 Task: Font style For heading Use Book Antiqua with green colour & Underline. font size for heading '12 Pt. 'Change the font style of data to Book Antiquaand font size to  9 Pt. Change the alignment of both headline & data to  Align right. In the sheet  BankStmtsbook
Action: Mouse moved to (48, 106)
Screenshot: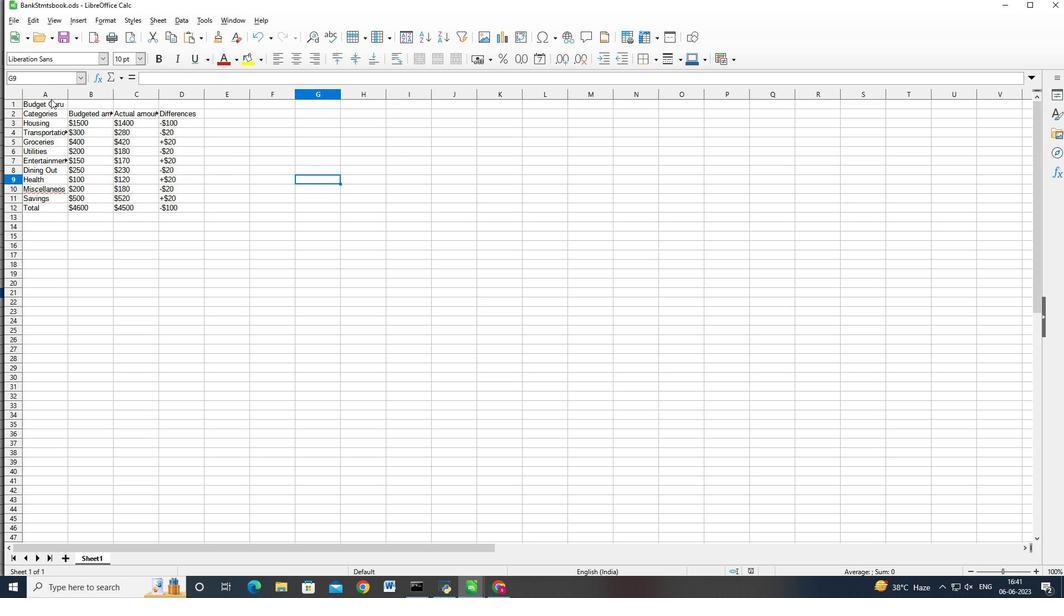 
Action: Mouse pressed left at (48, 106)
Screenshot: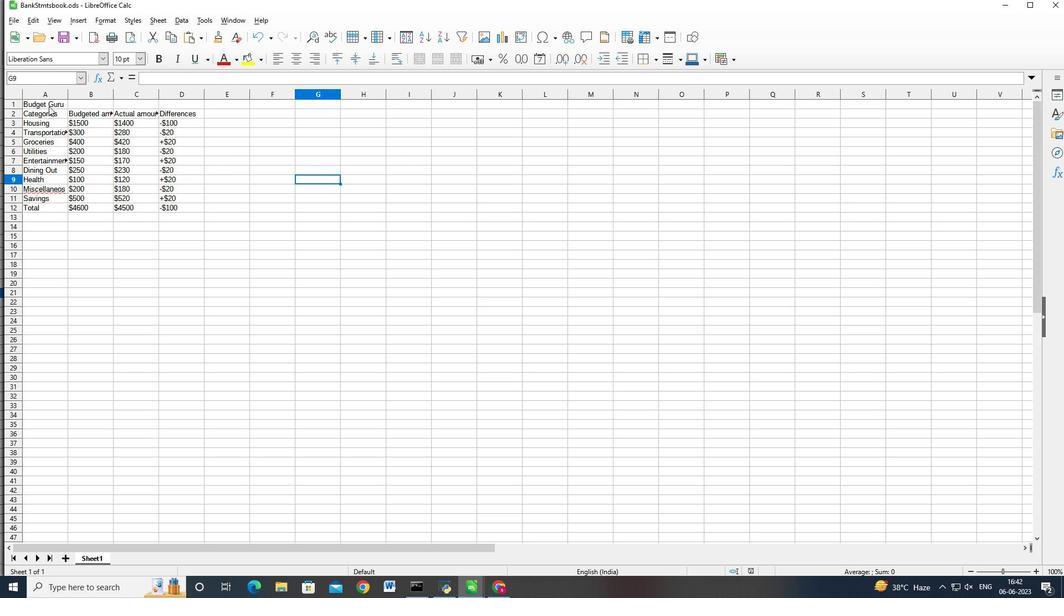 
Action: Mouse moved to (144, 220)
Screenshot: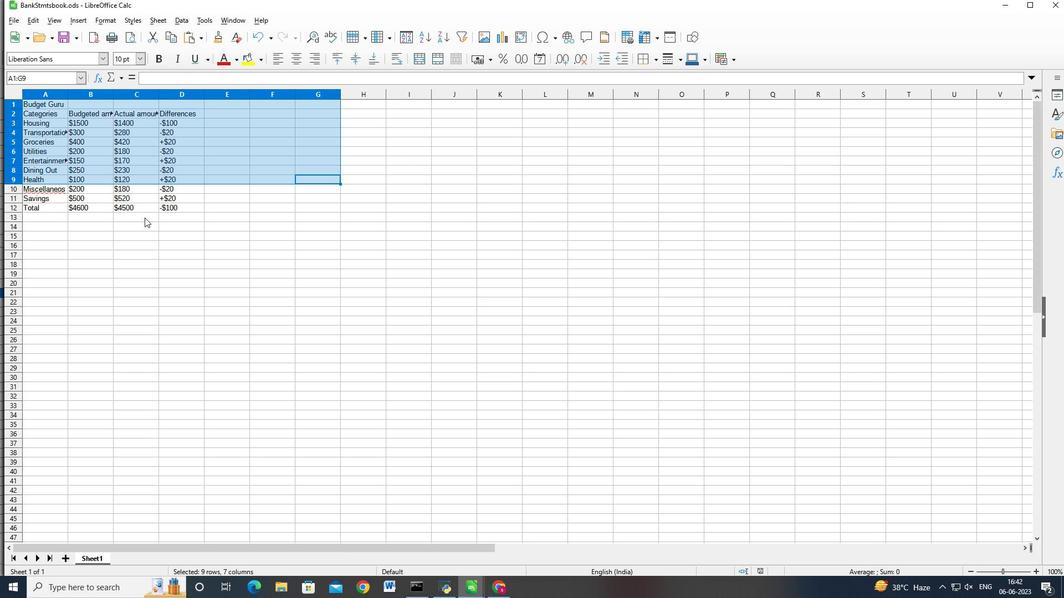 
Action: Mouse pressed right at (144, 220)
Screenshot: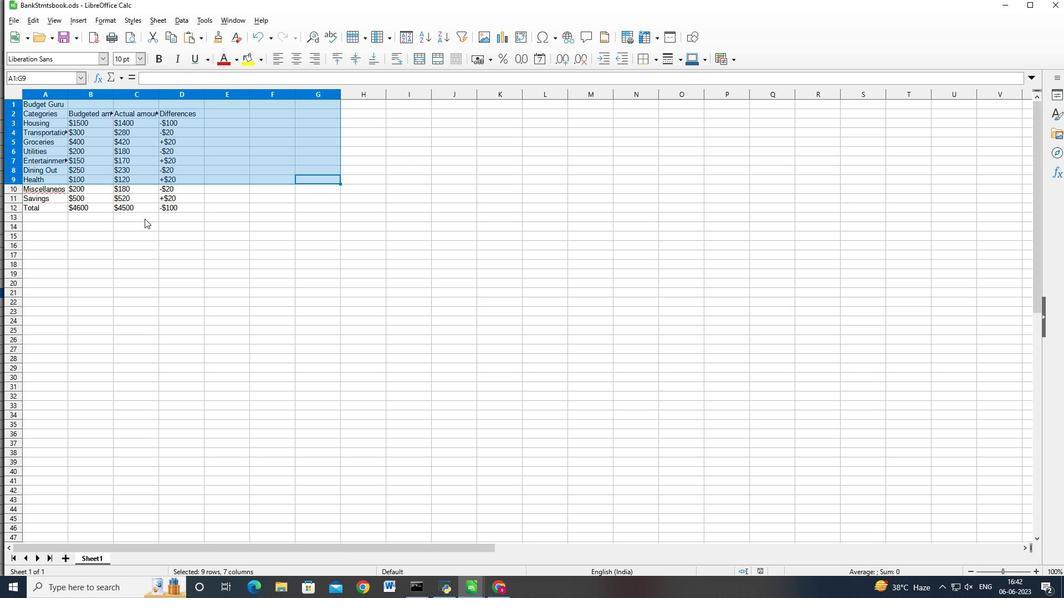 
Action: Mouse moved to (133, 225)
Screenshot: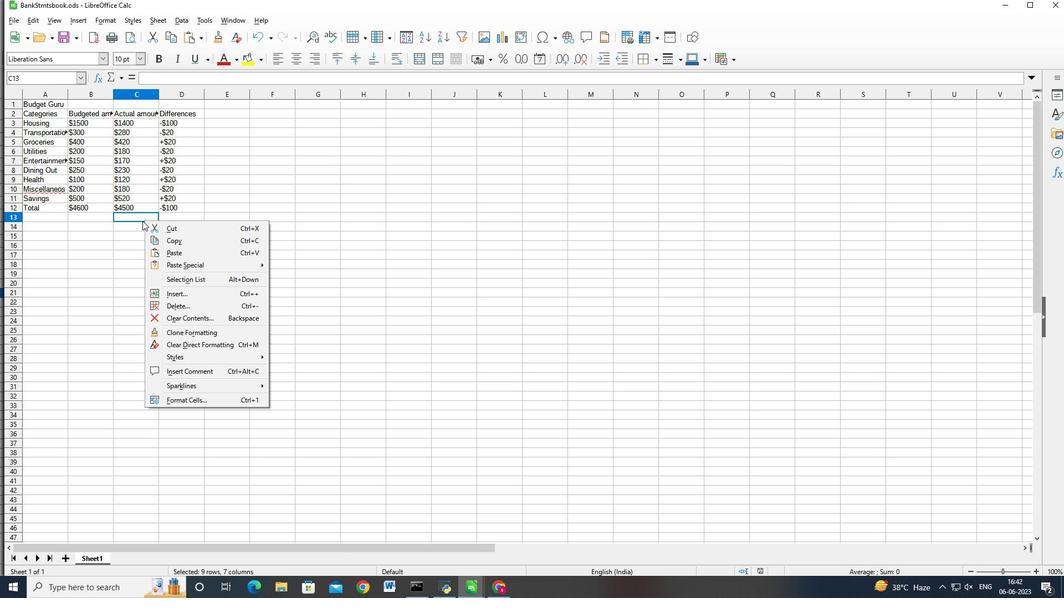 
Action: Mouse pressed left at (133, 225)
Screenshot: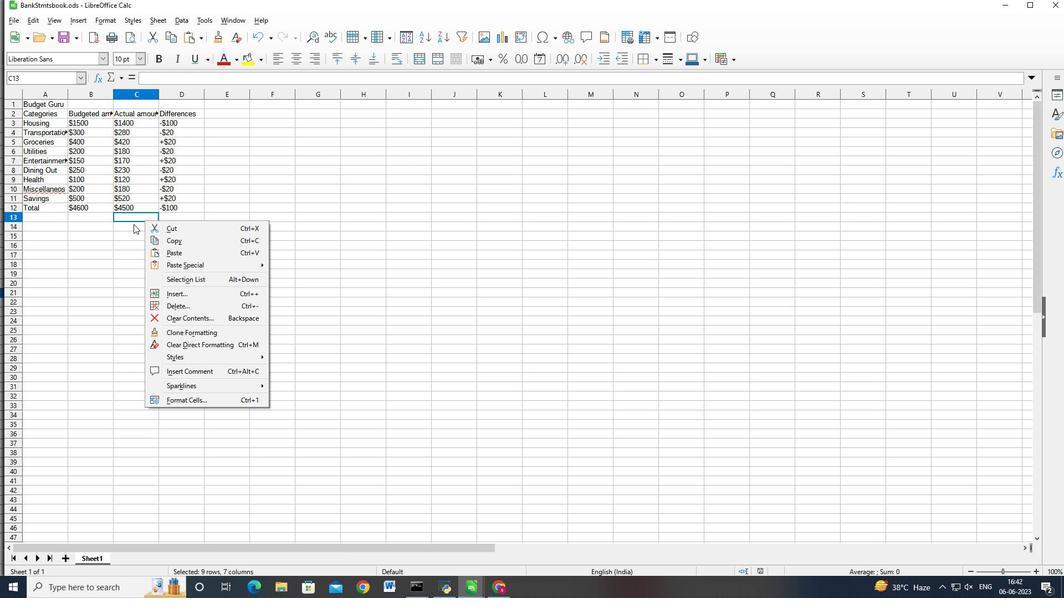 
Action: Mouse moved to (55, 104)
Screenshot: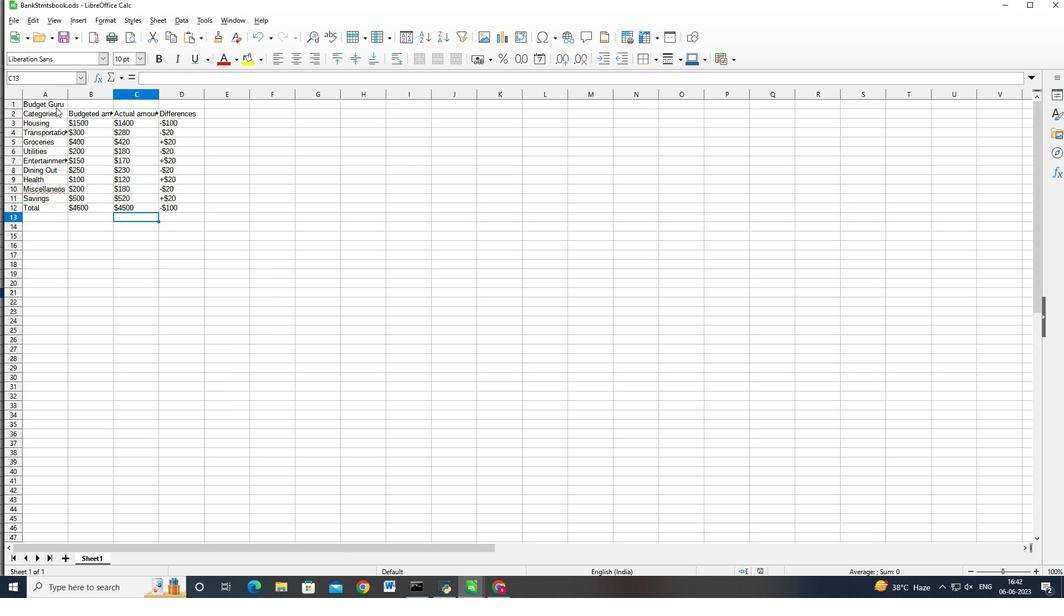 
Action: Mouse pressed left at (55, 104)
Screenshot: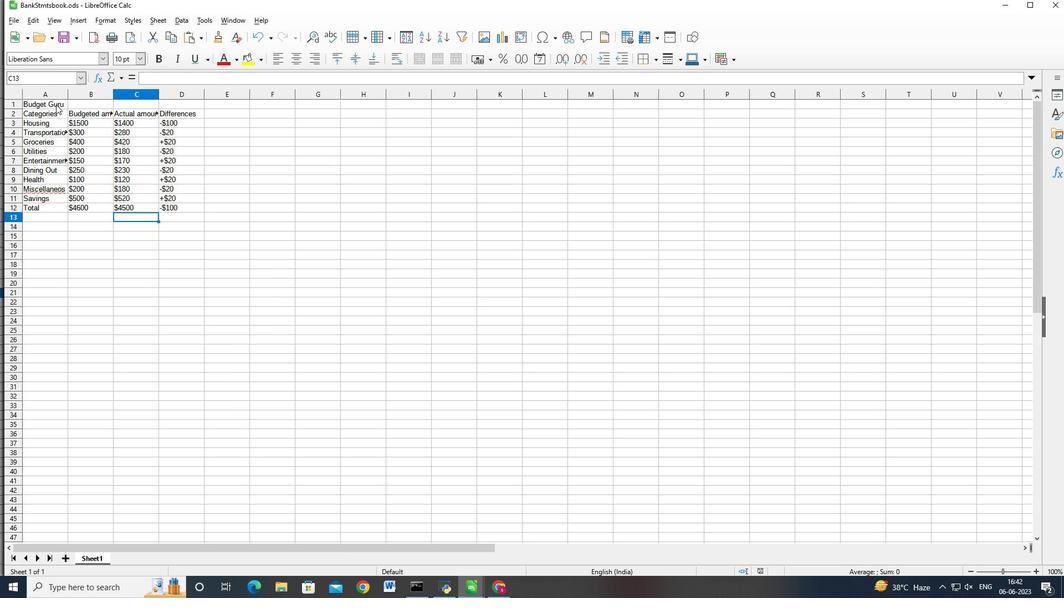 
Action: Mouse moved to (72, 62)
Screenshot: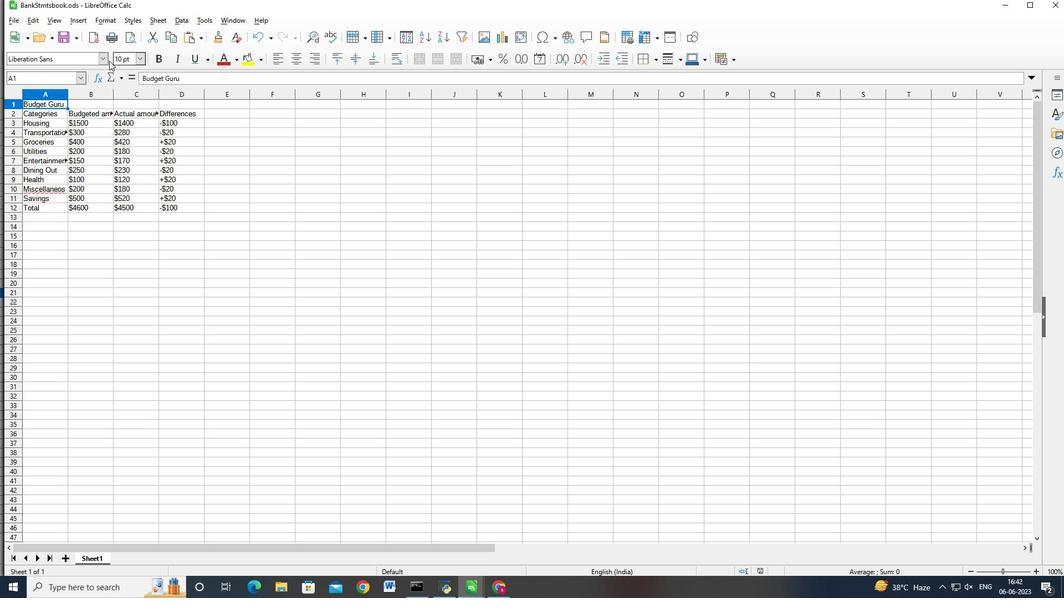 
Action: Mouse pressed left at (72, 62)
Screenshot: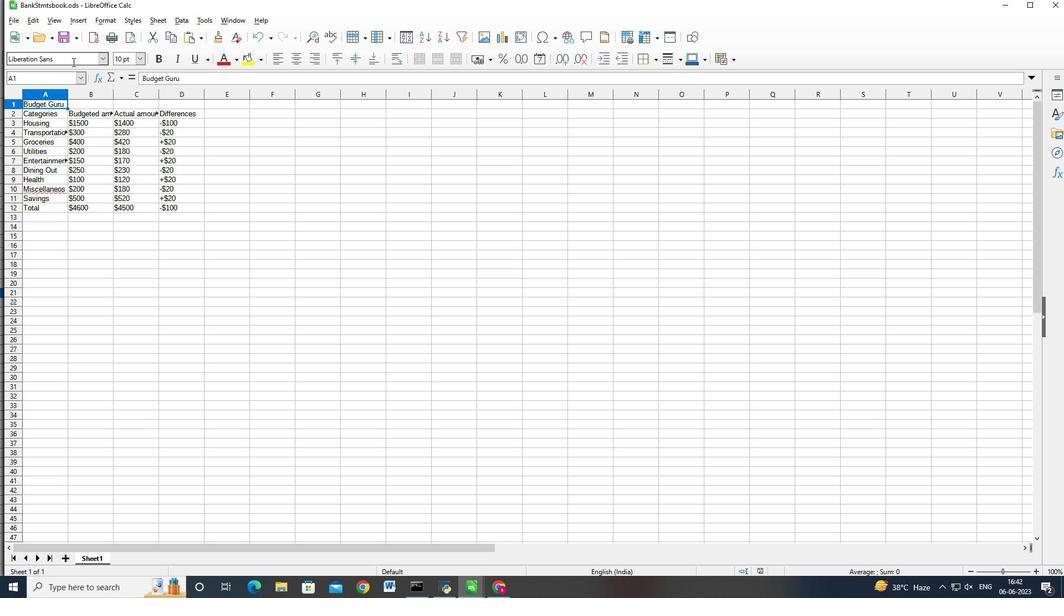 
Action: Key pressed <Key.backspace><Key.backspace><Key.backspace><Key.backspace><Key.backspace><Key.backspace><Key.backspace><Key.backspace><Key.backspace><Key.backspace><Key.backspace><Key.backspace><Key.backspace><Key.backspace><Key.backspace><Key.backspace><Key.backspace><Key.backspace><Key.backspace><Key.backspace><Key.backspace><Key.backspace><Key.backspace><Key.backspace><Key.backspace><Key.backspace><Key.backspace><Key.backspace><Key.backspace><Key.backspace><Key.backspace><Key.backspace><Key.backspace><Key.shift>Book<Key.space><Key.shift_r>Antique<Key.backspace>a
Screenshot: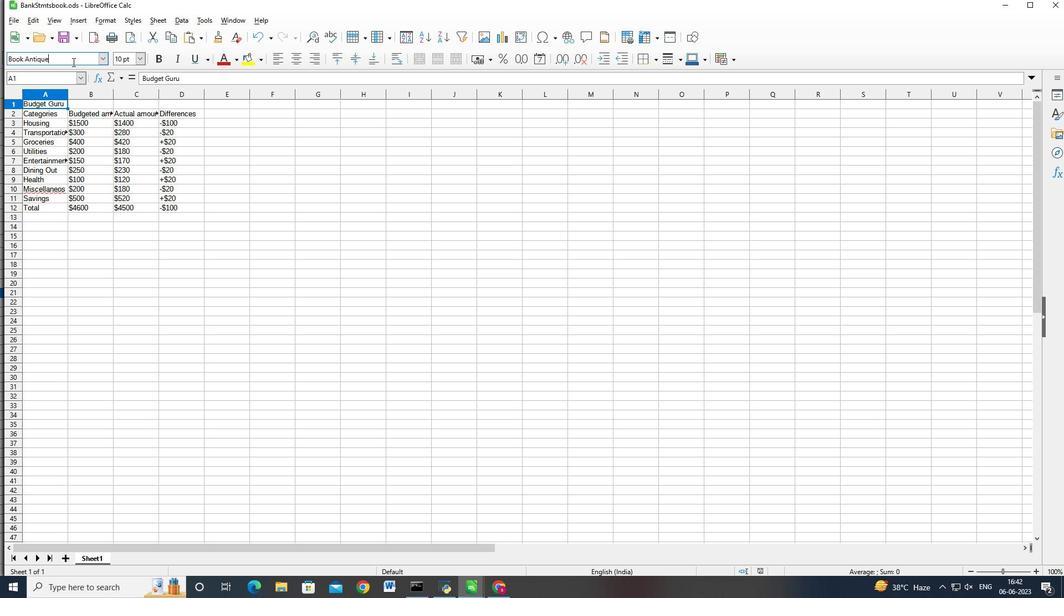 
Action: Mouse moved to (42, 115)
Screenshot: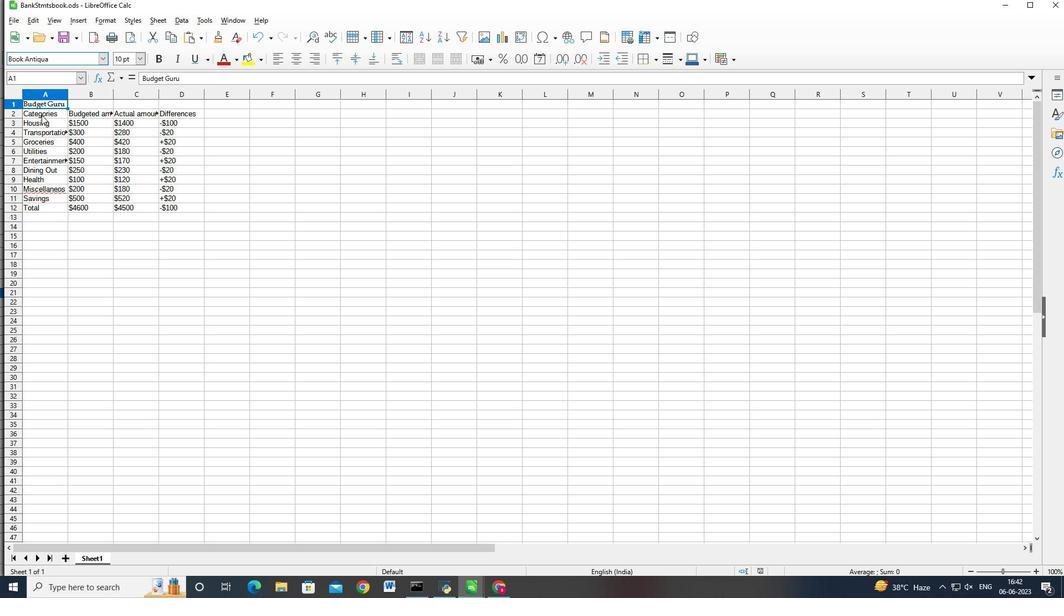 
Action: Mouse pressed left at (42, 115)
Screenshot: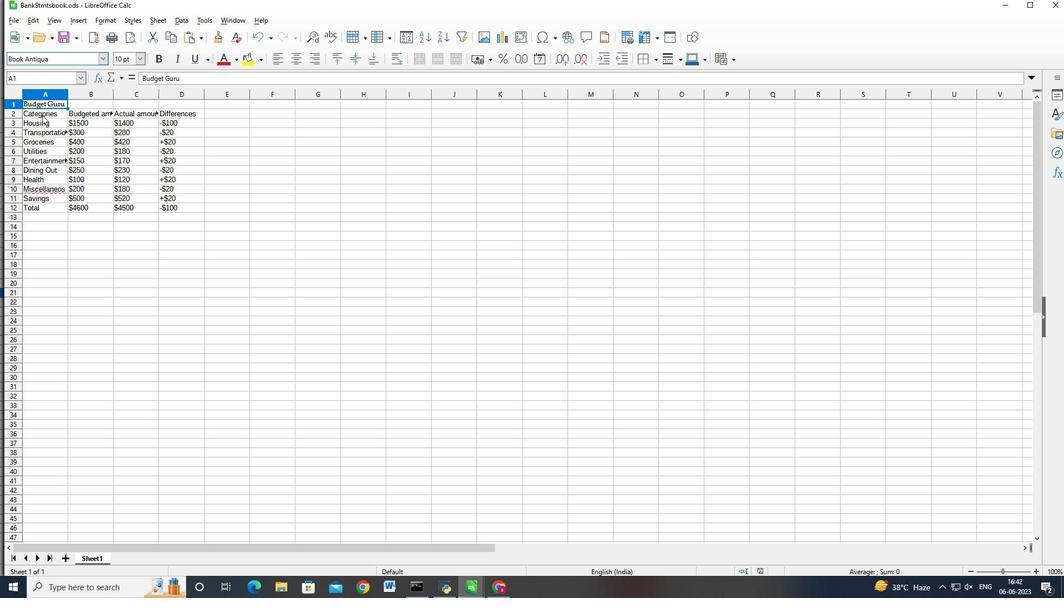 
Action: Mouse moved to (54, 106)
Screenshot: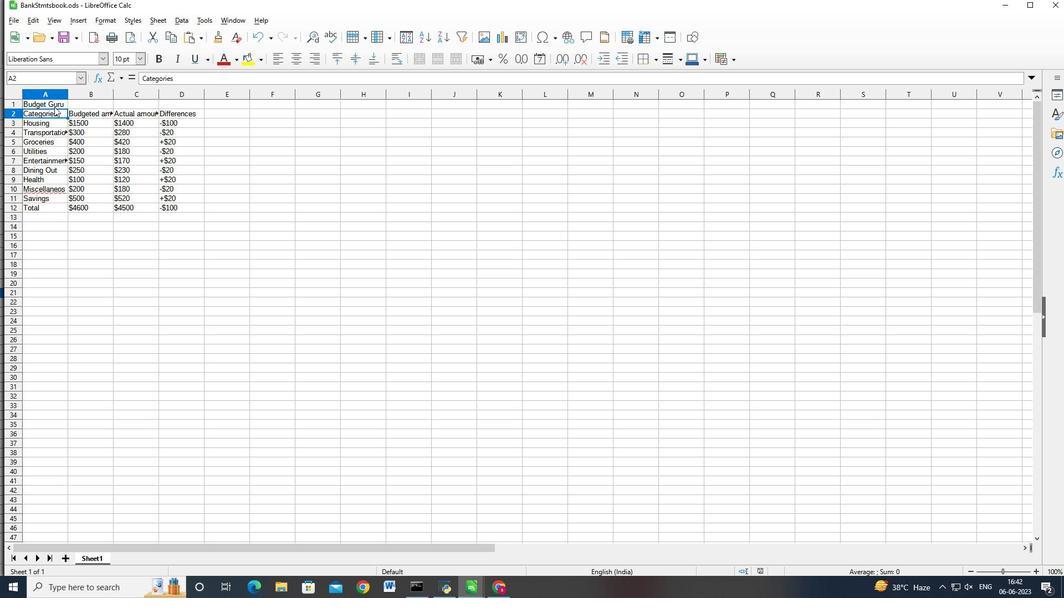 
Action: Mouse pressed left at (54, 106)
Screenshot: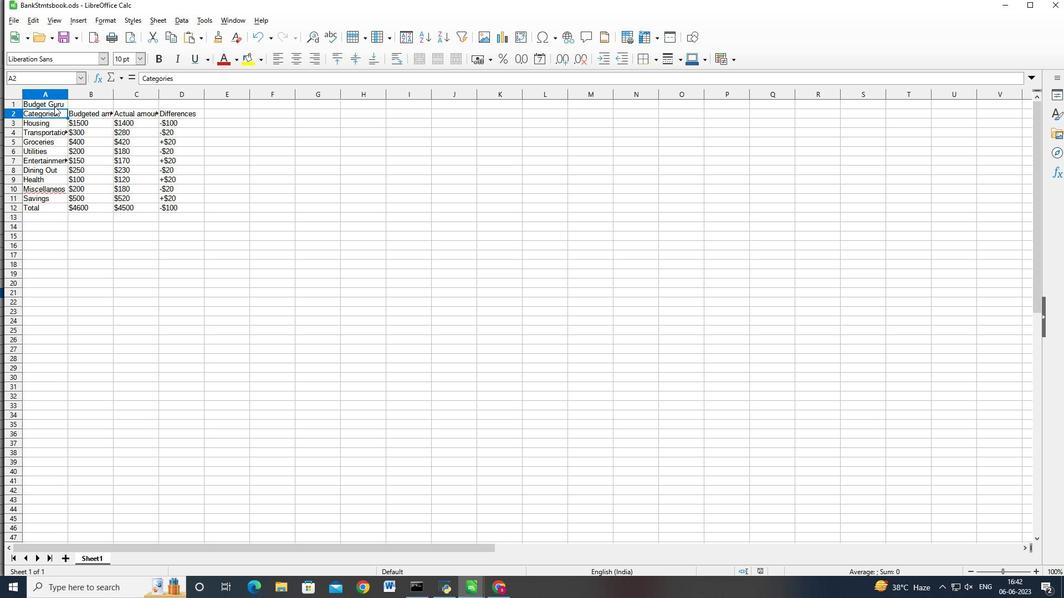 
Action: Mouse moved to (236, 59)
Screenshot: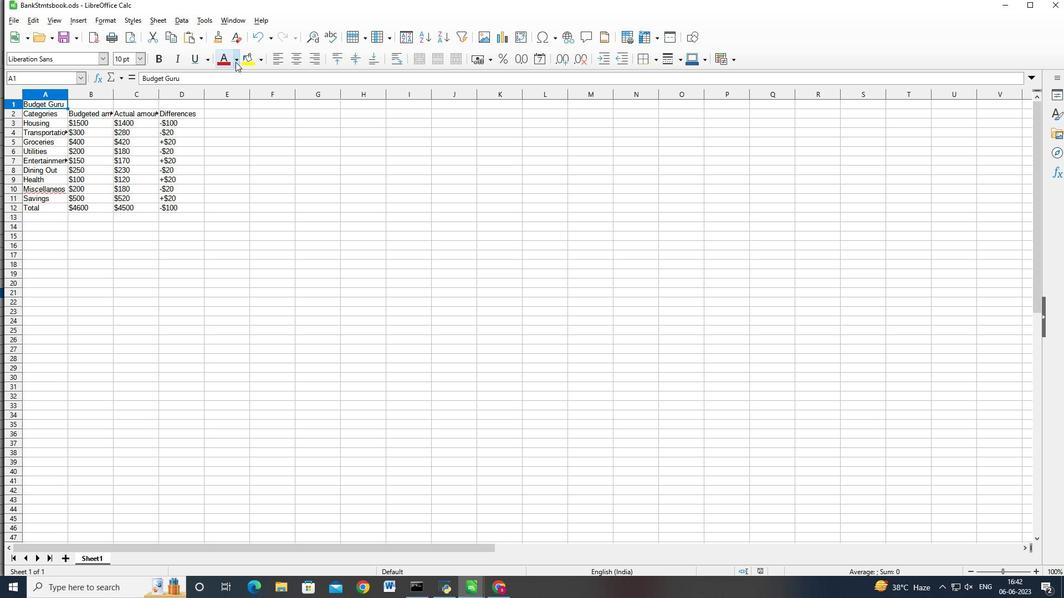 
Action: Mouse pressed left at (236, 59)
Screenshot: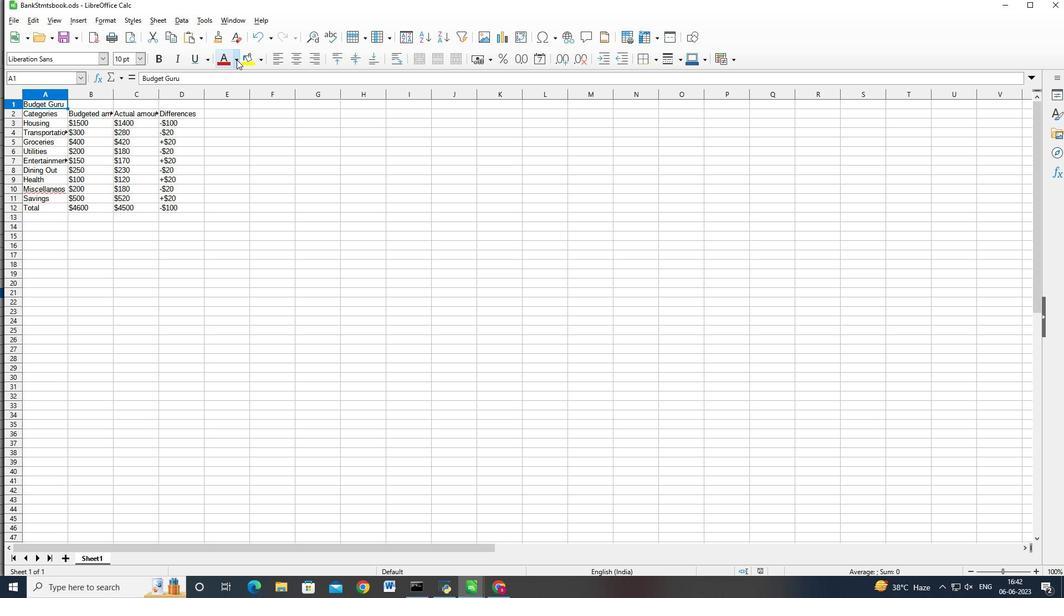
Action: Mouse moved to (318, 139)
Screenshot: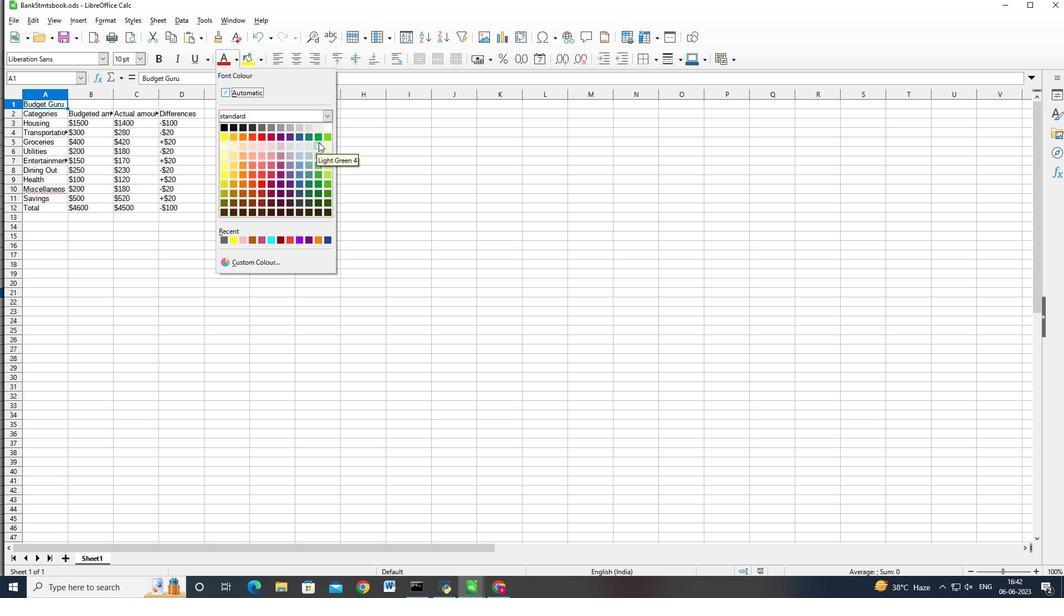 
Action: Mouse pressed left at (318, 139)
Screenshot: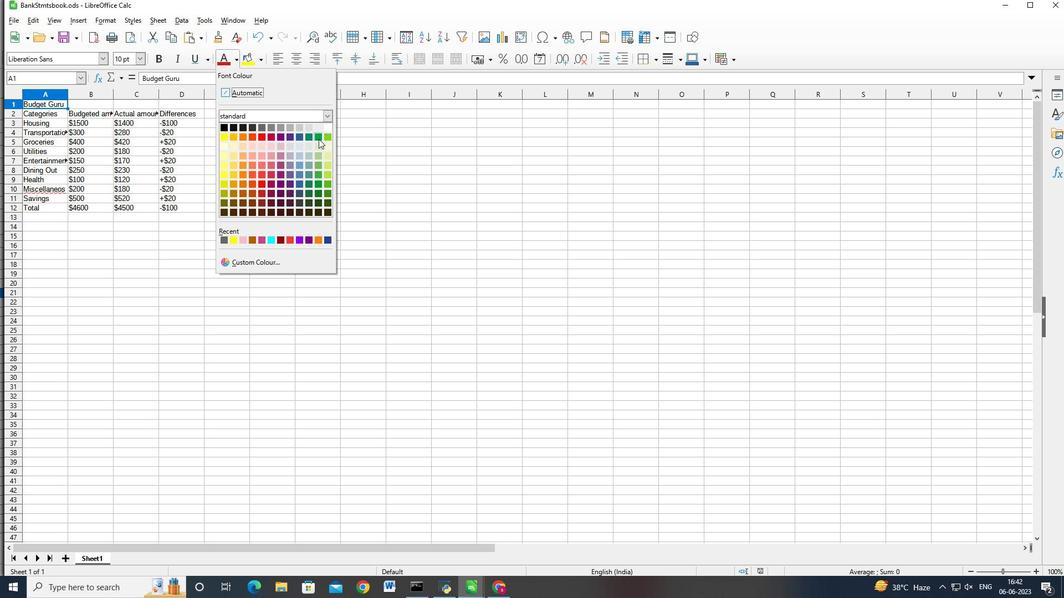 
Action: Mouse moved to (192, 61)
Screenshot: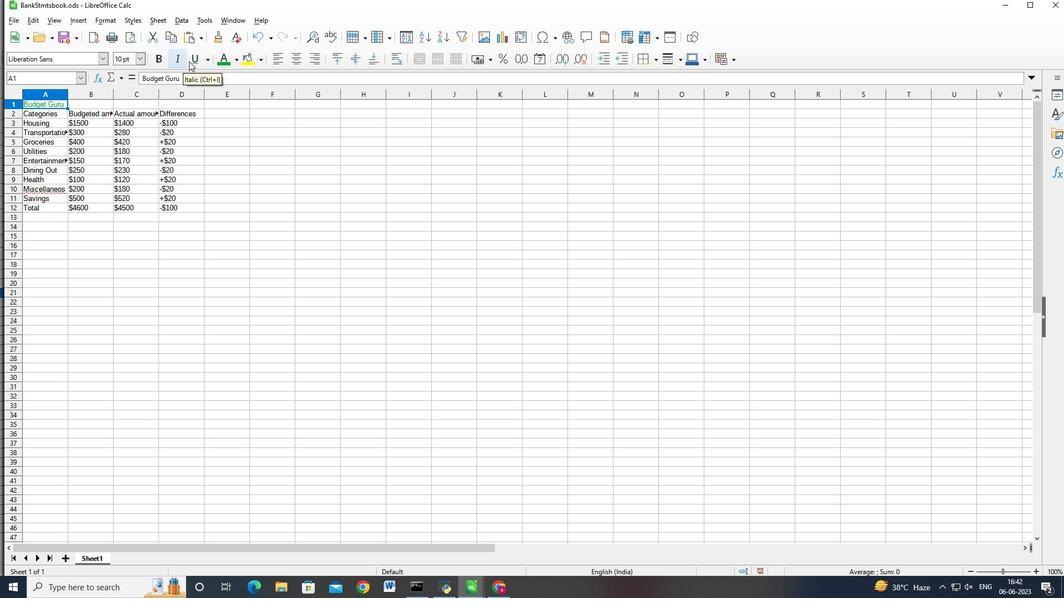 
Action: Mouse pressed left at (192, 61)
Screenshot: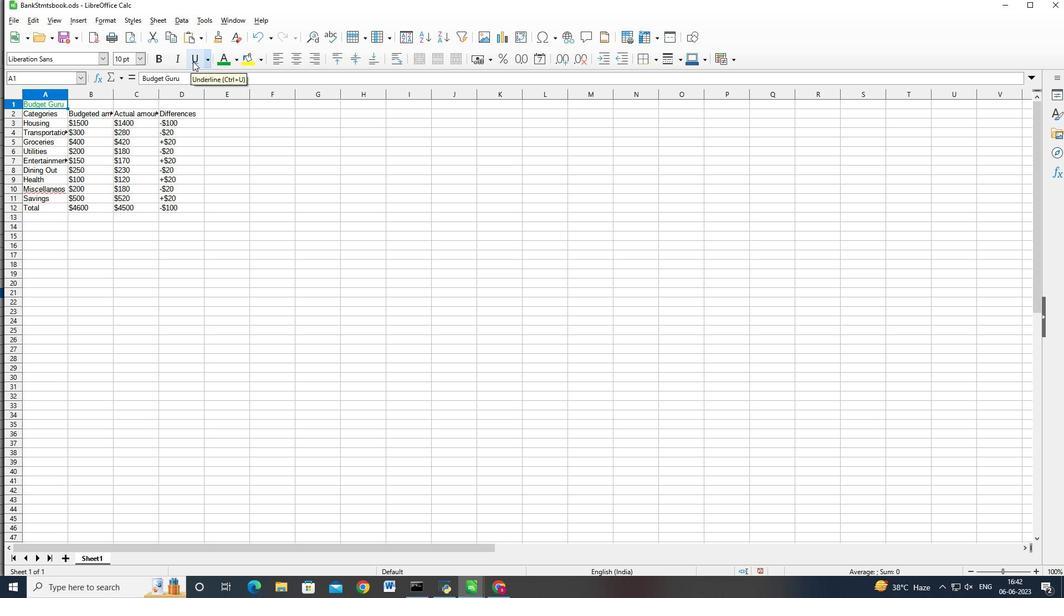 
Action: Mouse moved to (138, 62)
Screenshot: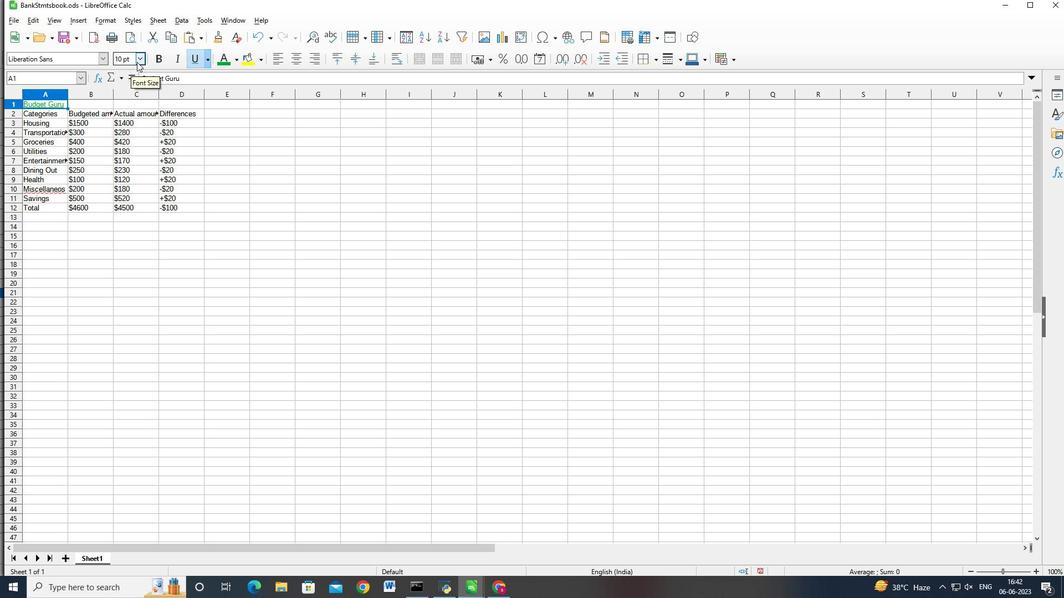 
Action: Mouse pressed left at (138, 62)
Screenshot: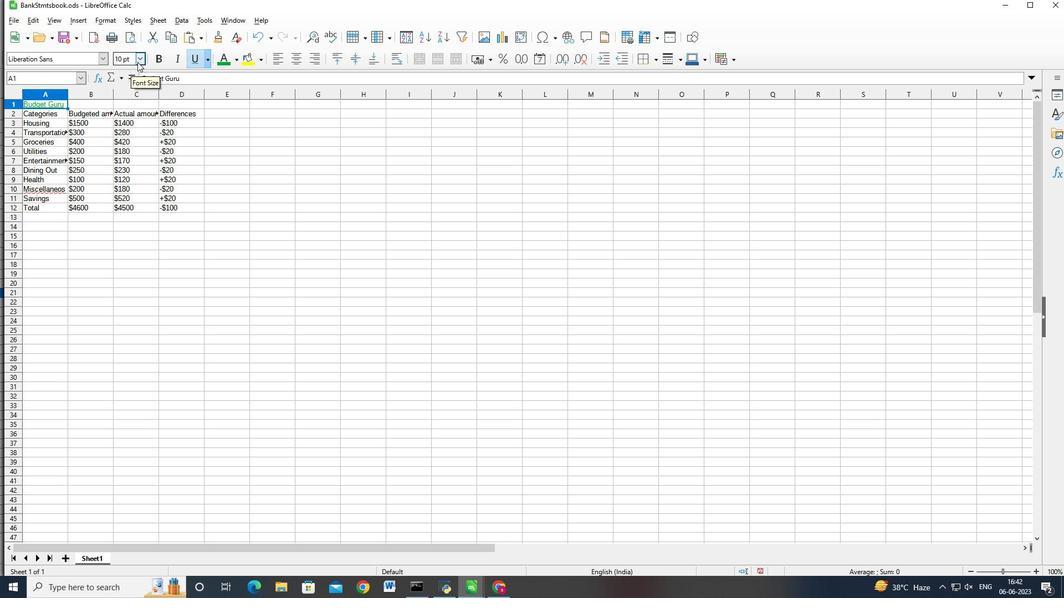 
Action: Mouse moved to (124, 136)
Screenshot: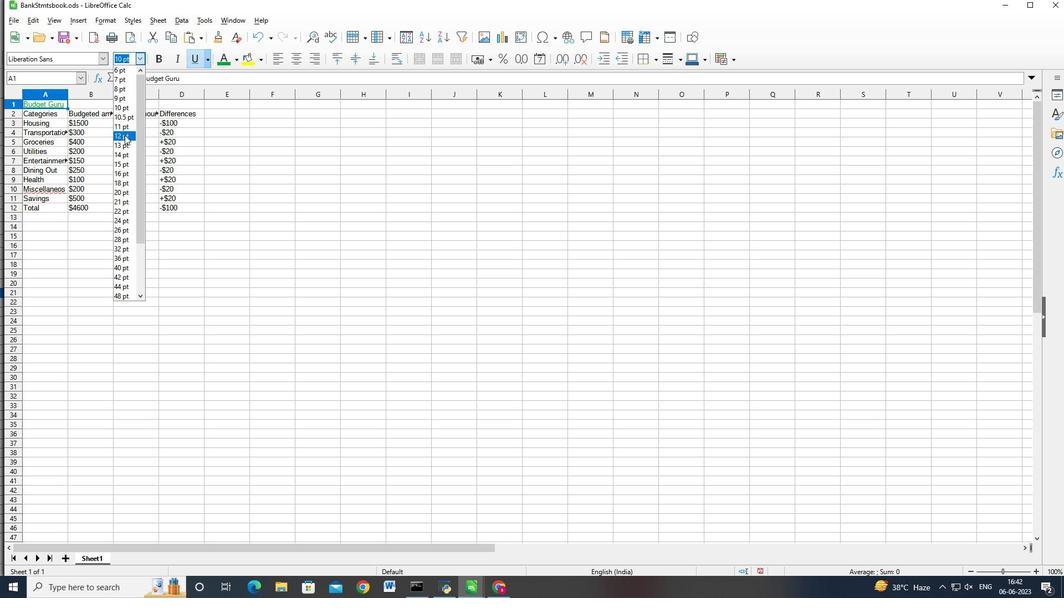 
Action: Mouse pressed left at (124, 136)
Screenshot: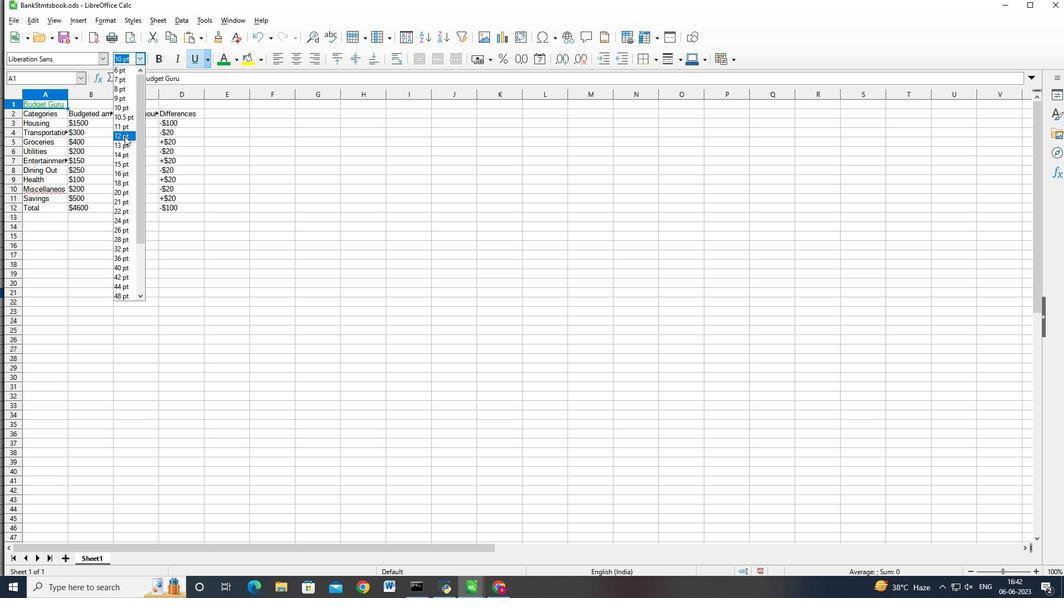 
Action: Mouse moved to (48, 116)
Screenshot: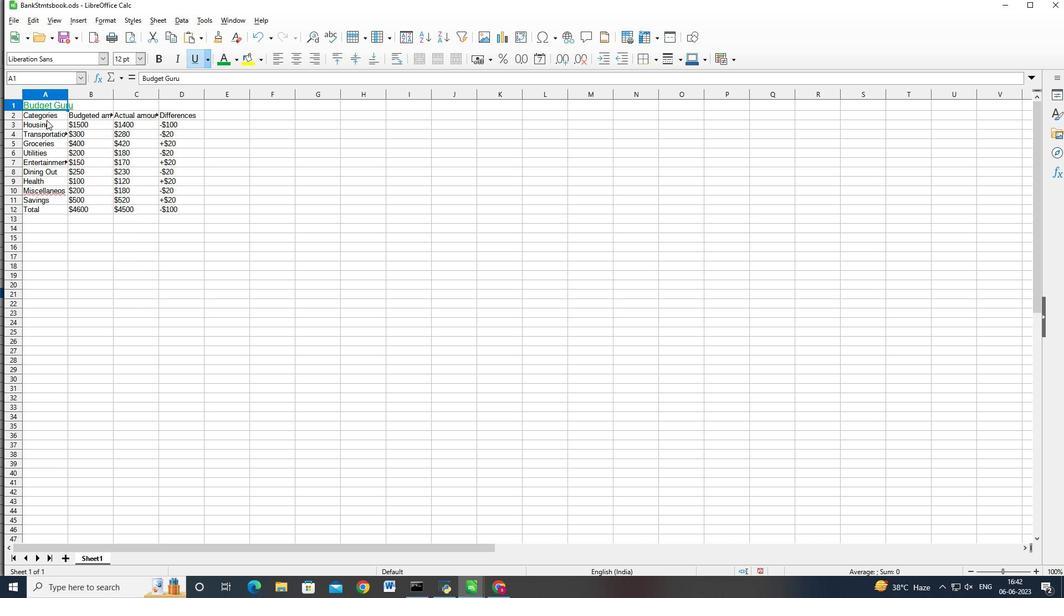 
Action: Mouse pressed left at (48, 116)
Screenshot: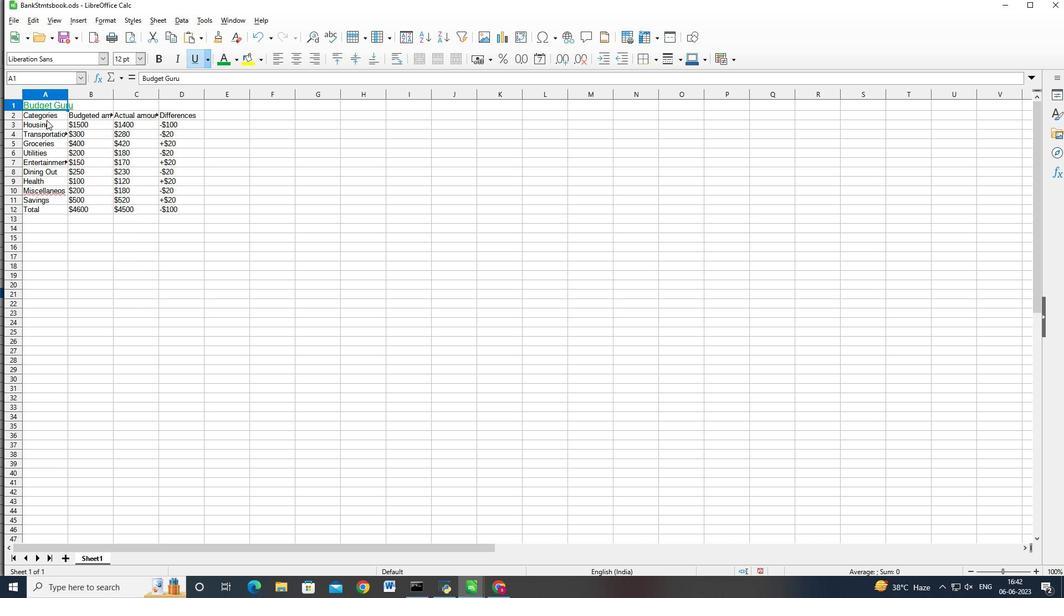 
Action: Mouse moved to (172, 210)
Screenshot: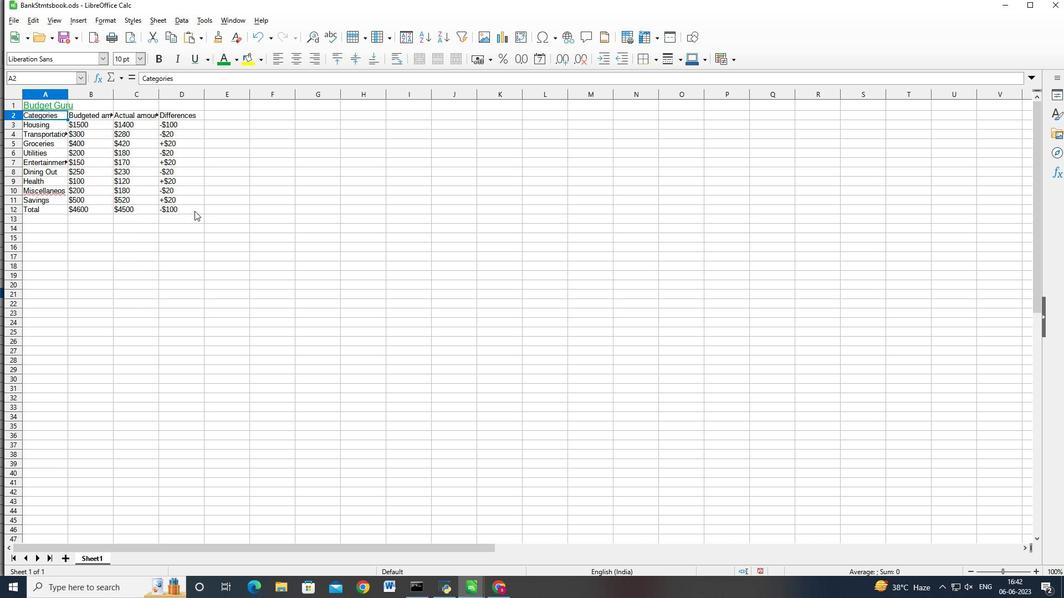 
Action: Key pressed <Key.shift>
Screenshot: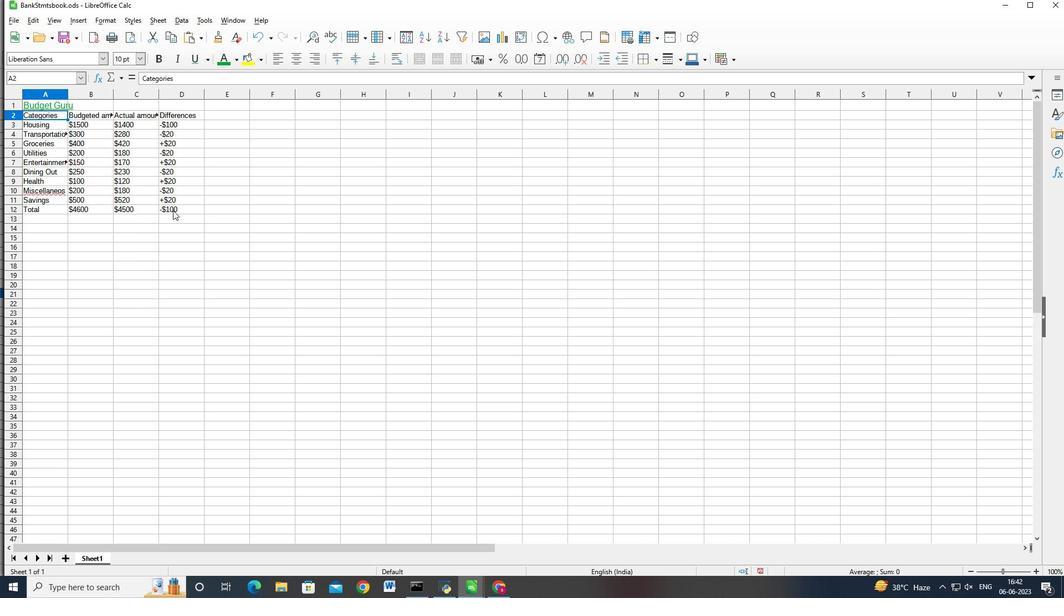 
Action: Mouse pressed left at (172, 210)
Screenshot: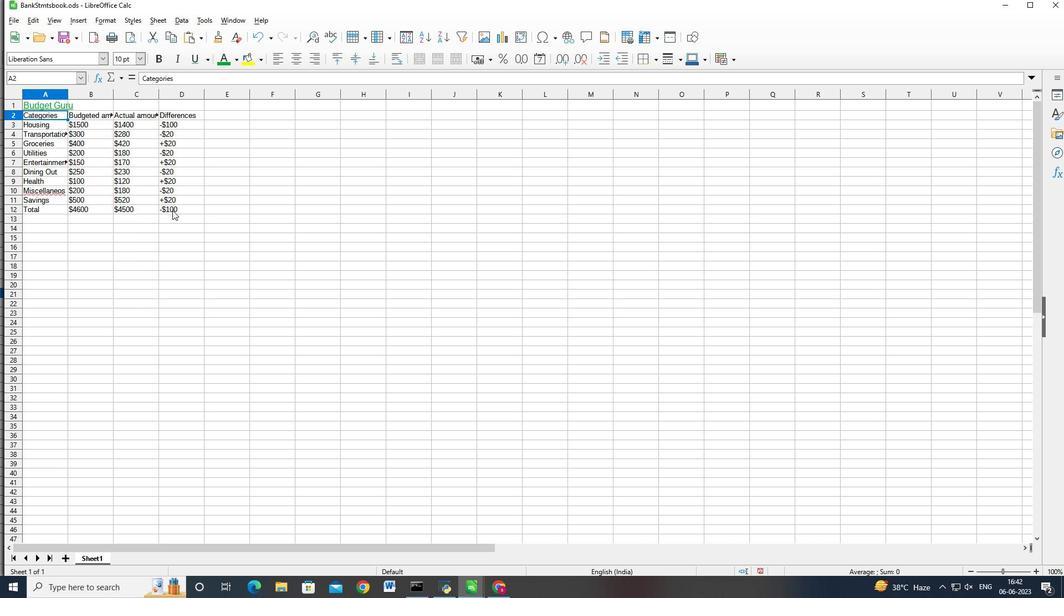 
Action: Mouse moved to (67, 57)
Screenshot: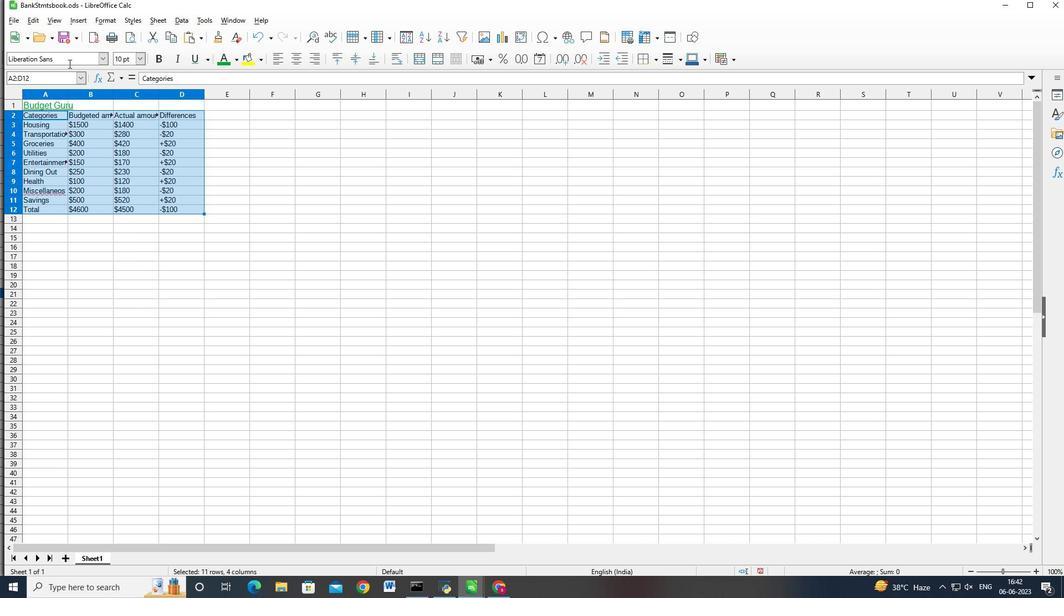 
Action: Mouse pressed left at (67, 57)
Screenshot: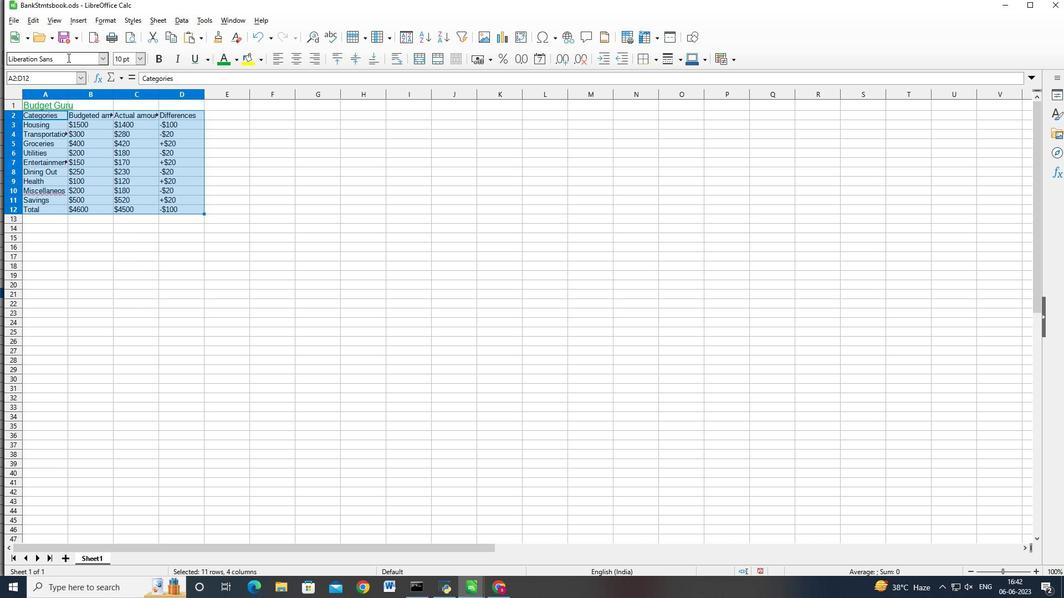 
Action: Mouse moved to (0, 62)
Screenshot: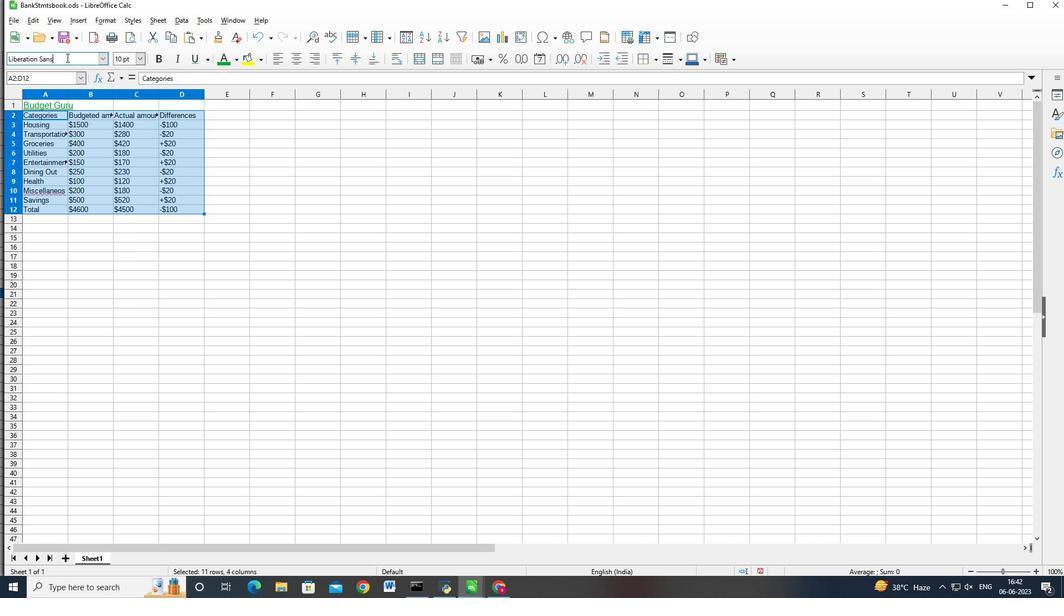 
Action: Key pressed <Key.backspace><Key.backspace><Key.backspace><Key.backspace><Key.backspace><Key.backspace><Key.backspace><Key.backspace><Key.backspace><Key.backspace><Key.backspace><Key.backspace><Key.backspace><Key.backspace><Key.backspace><Key.backspace><Key.backspace><Key.enter>actrl+Zctrl+Z
Screenshot: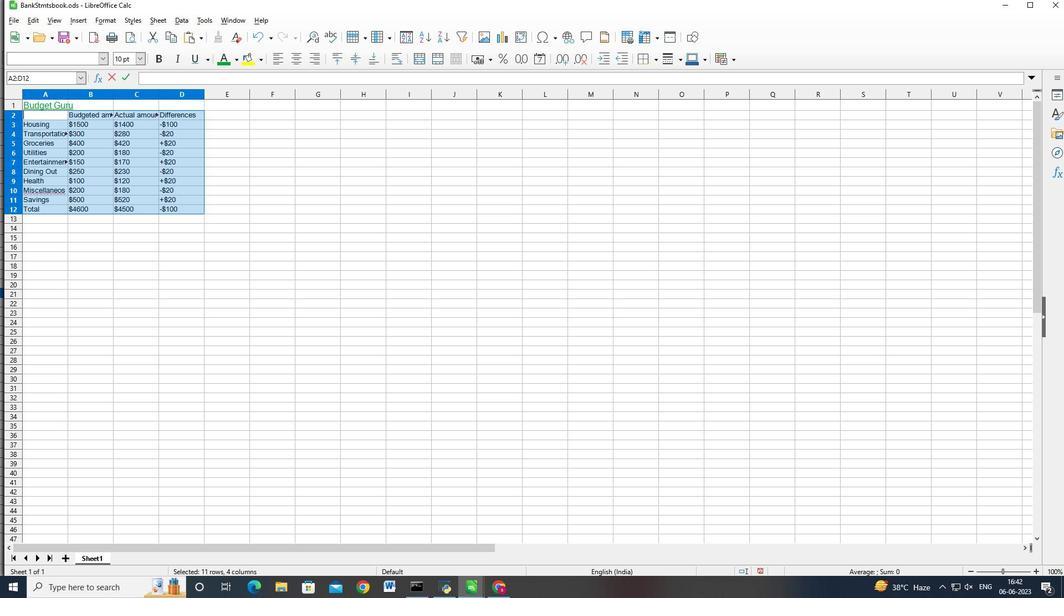 
Action: Mouse moved to (213, 263)
Screenshot: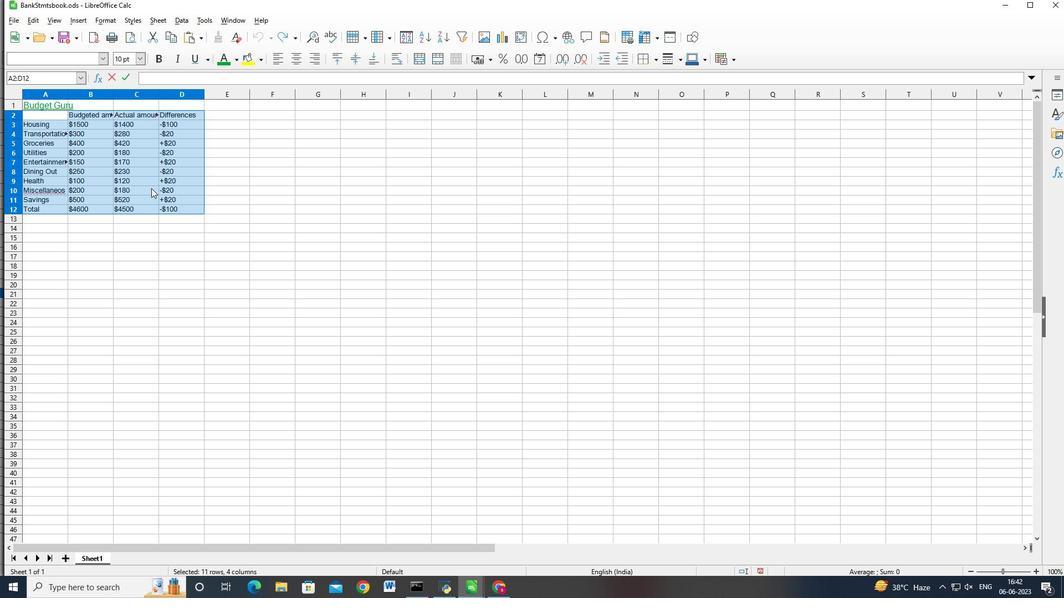 
Action: Mouse pressed left at (213, 263)
Screenshot: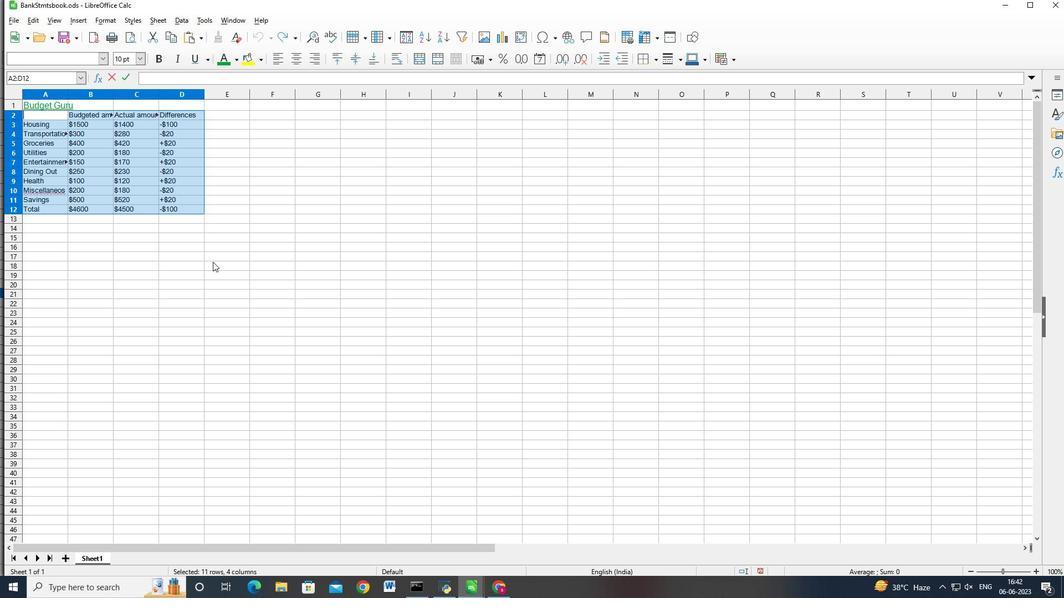 
Action: Key pressed ctrl+Z
Screenshot: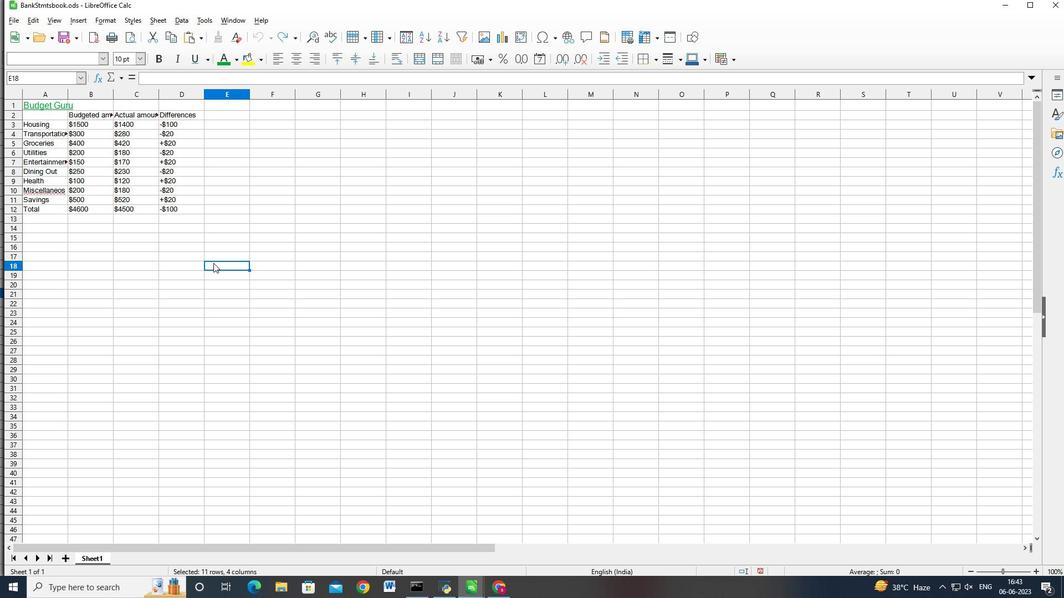 
Action: Mouse moved to (54, 56)
Screenshot: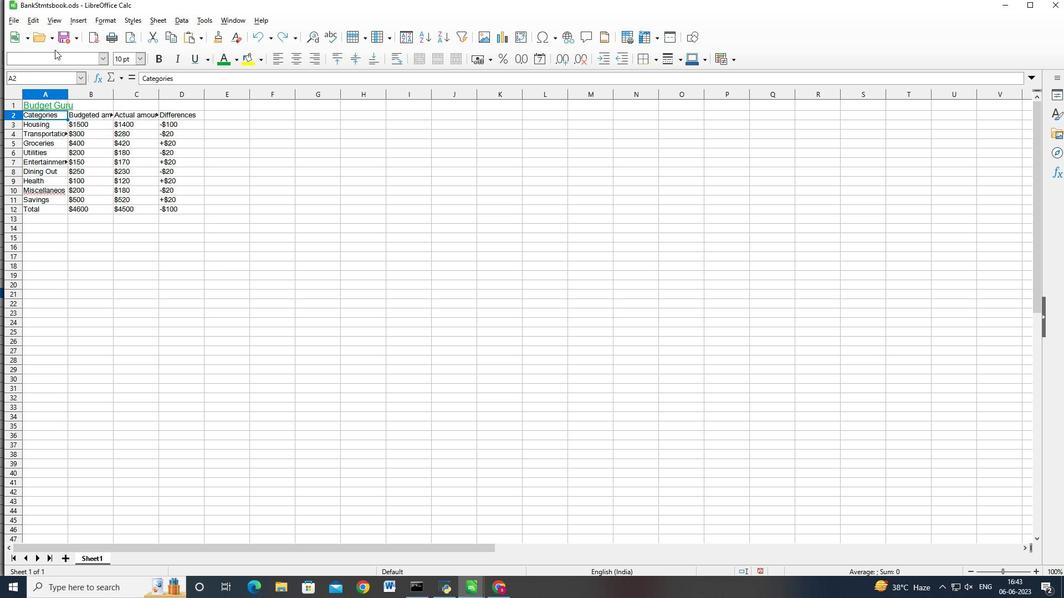
Action: Mouse pressed left at (54, 56)
Screenshot: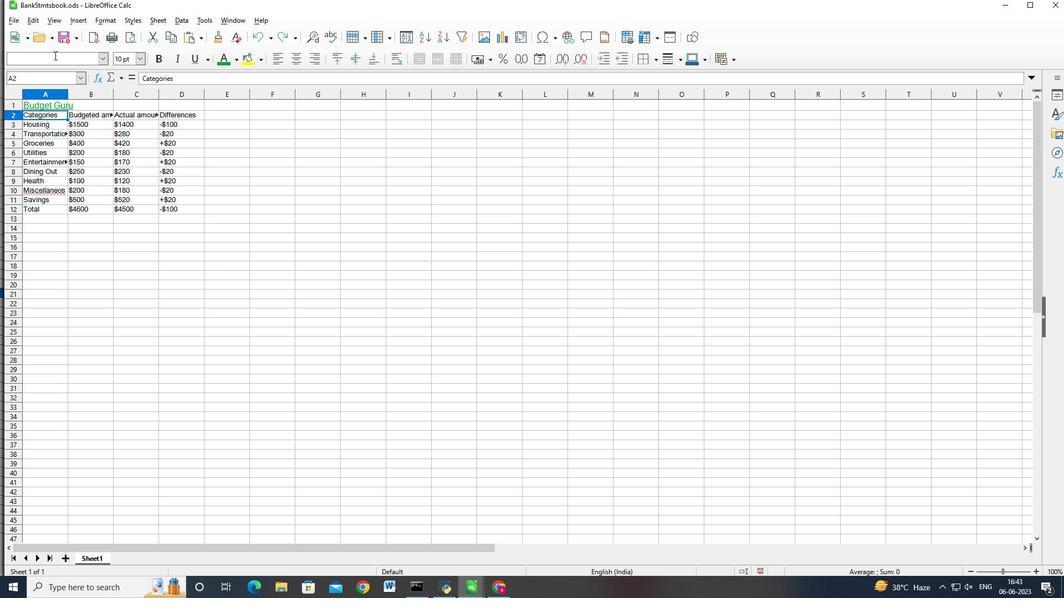 
Action: Mouse moved to (50, 113)
Screenshot: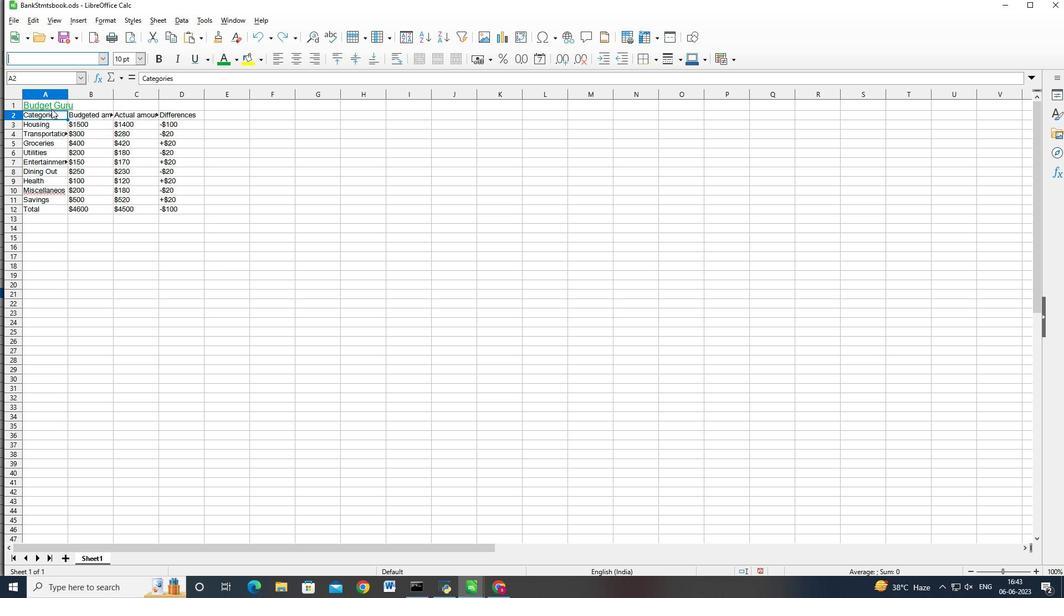 
Action: Mouse pressed left at (50, 113)
Screenshot: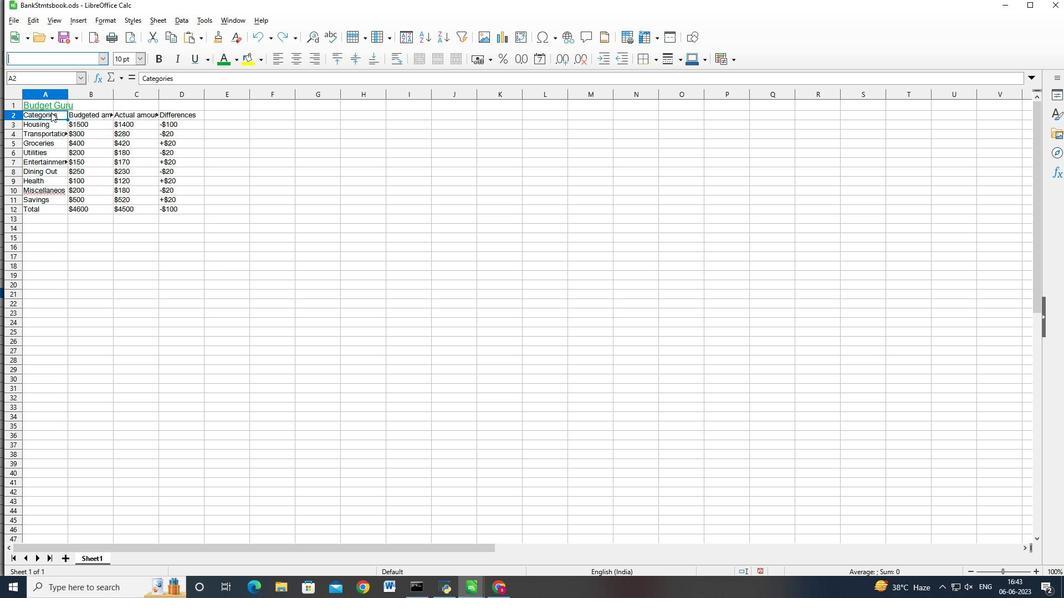 
Action: Mouse moved to (112, 160)
Screenshot: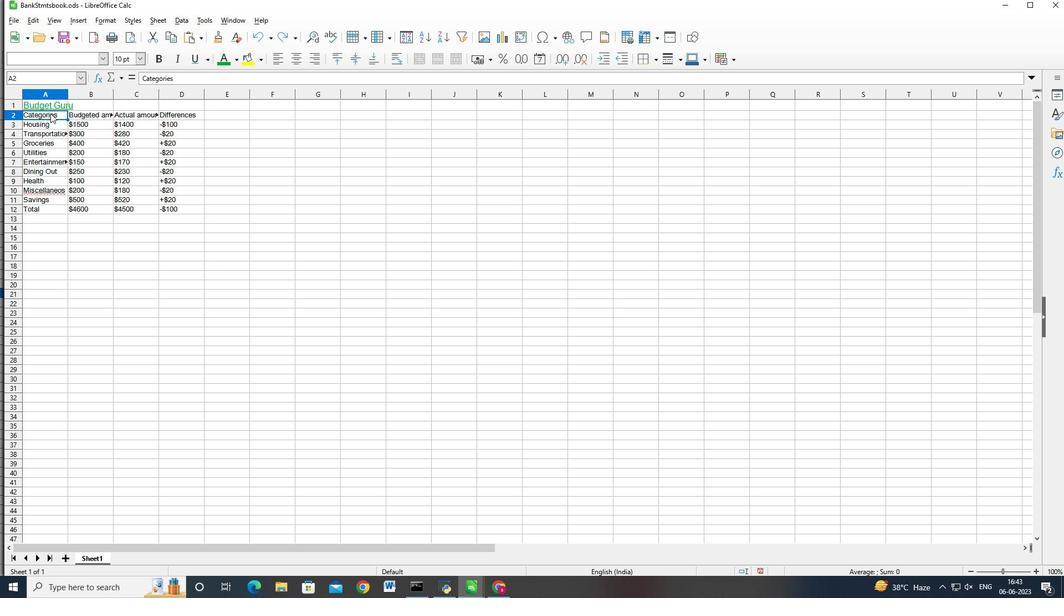 
Action: Key pressed <Key.shift>
Screenshot: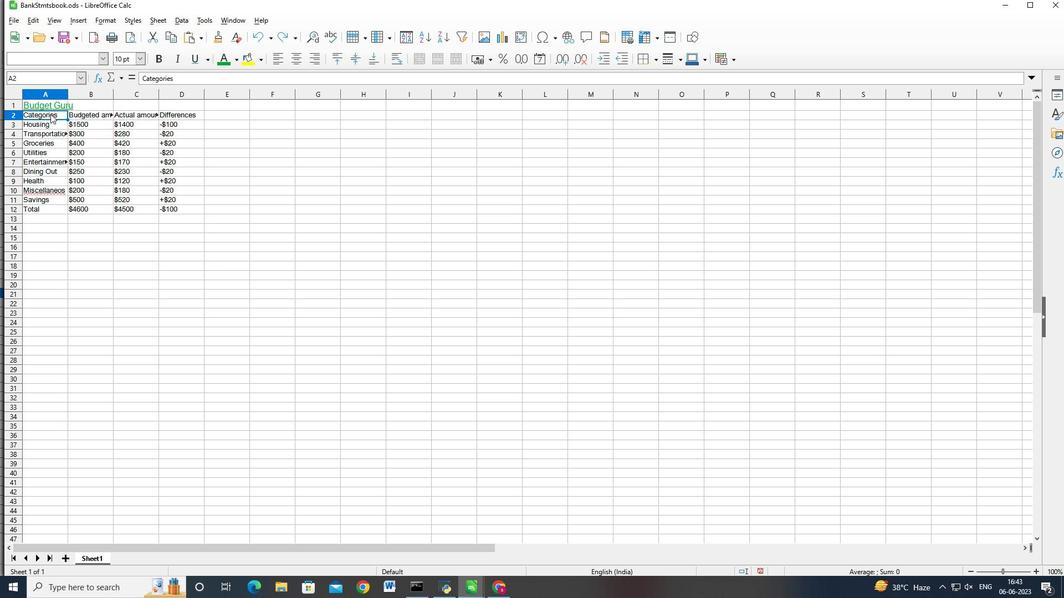 
Action: Mouse moved to (166, 208)
Screenshot: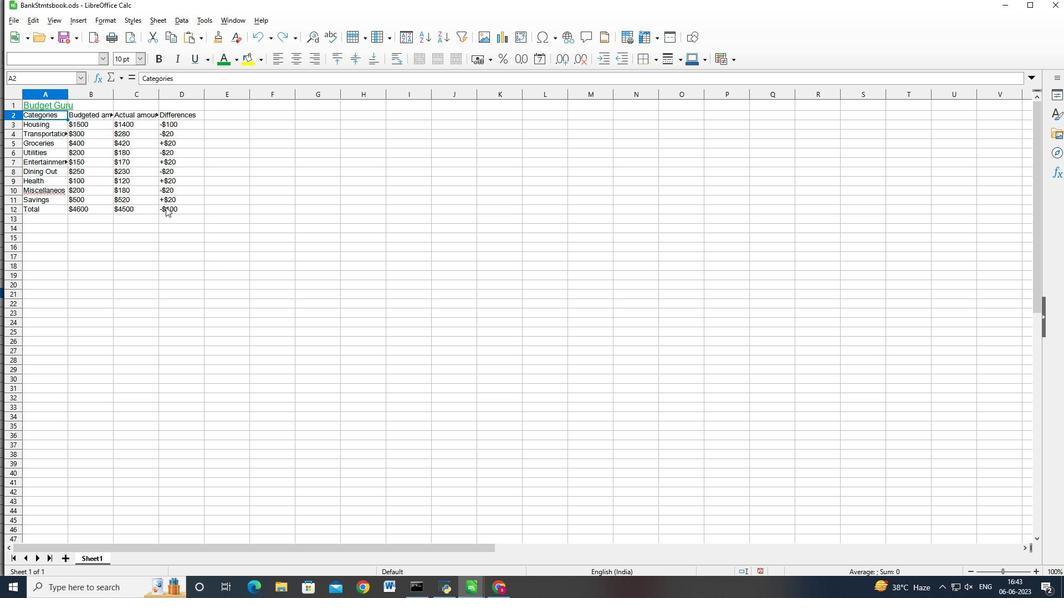 
Action: Mouse pressed left at (166, 208)
Screenshot: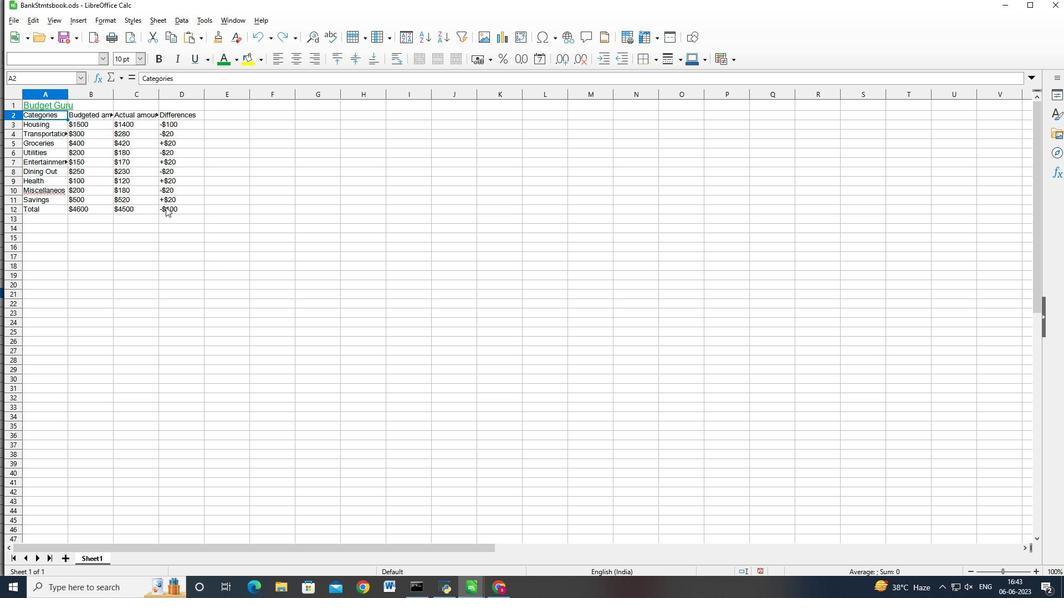 
Action: Mouse moved to (166, 208)
Screenshot: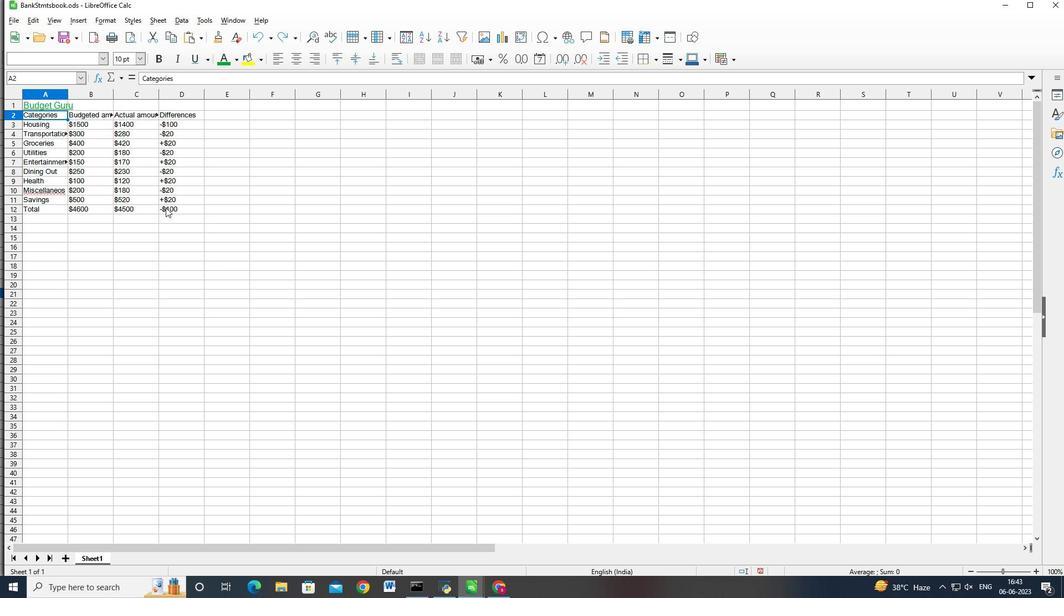 
Action: Key pressed <Key.shift><Key.shift><Key.shift><Key.shift><Key.shift>
Screenshot: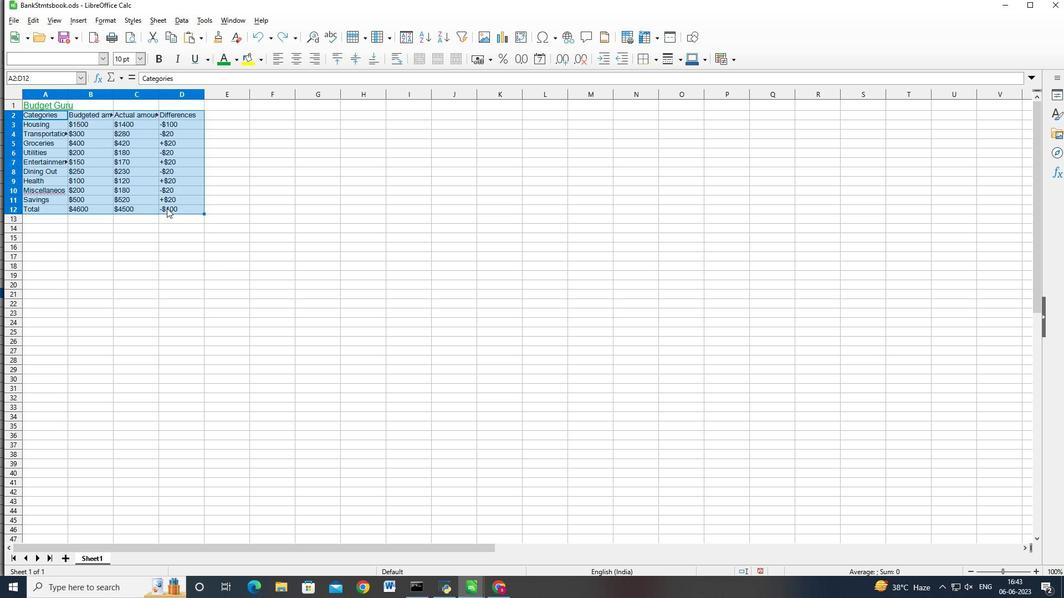 
Action: Mouse moved to (156, 194)
Screenshot: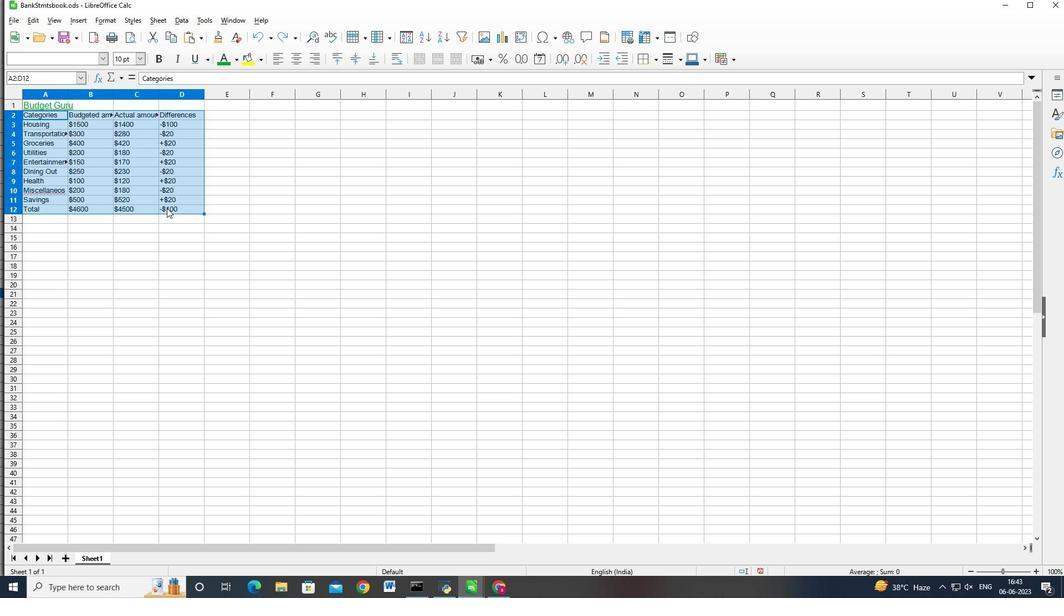 
Action: Key pressed <Key.shift>
Screenshot: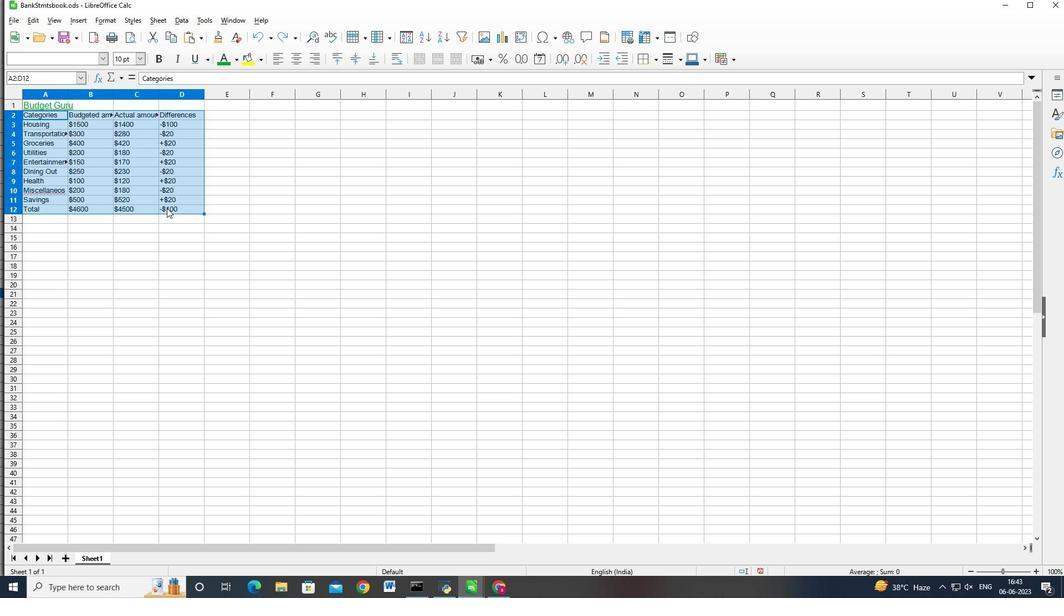 
Action: Mouse moved to (140, 170)
Screenshot: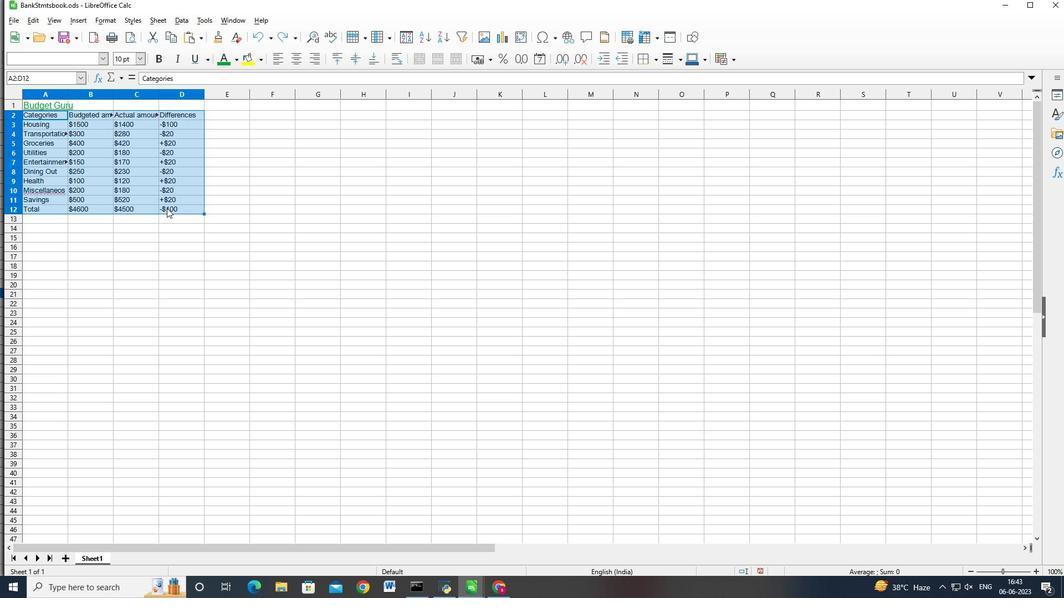 
Action: Key pressed <Key.shift>
Screenshot: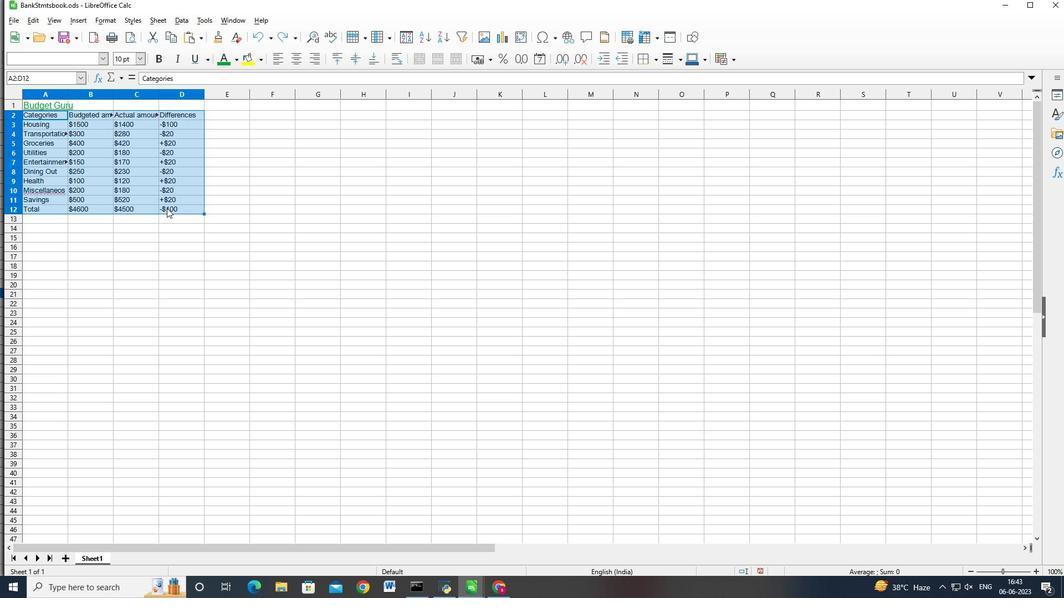 
Action: Mouse moved to (100, 121)
Screenshot: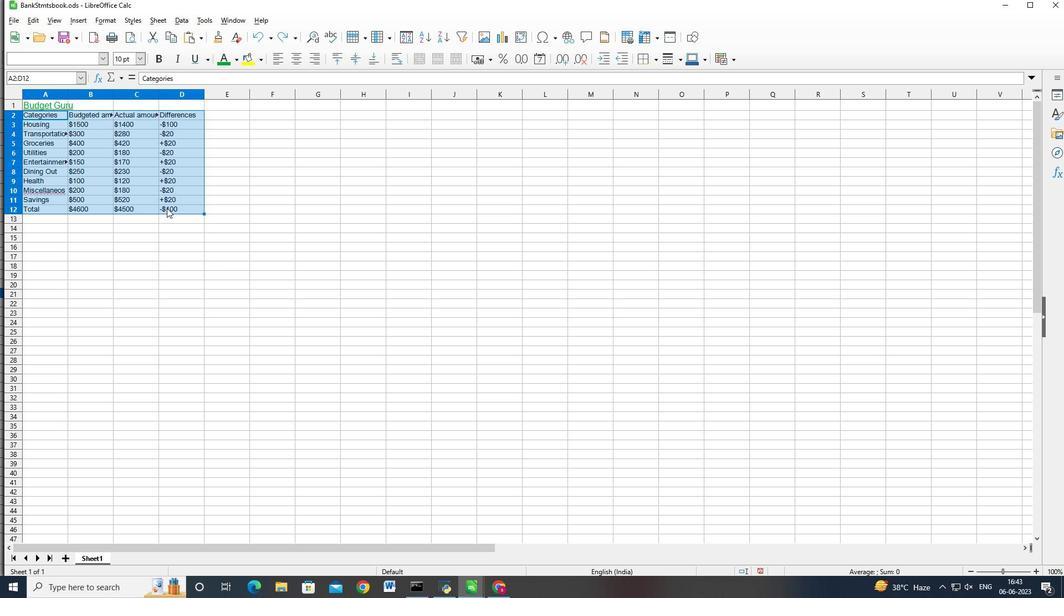 
Action: Key pressed <Key.shift>
Screenshot: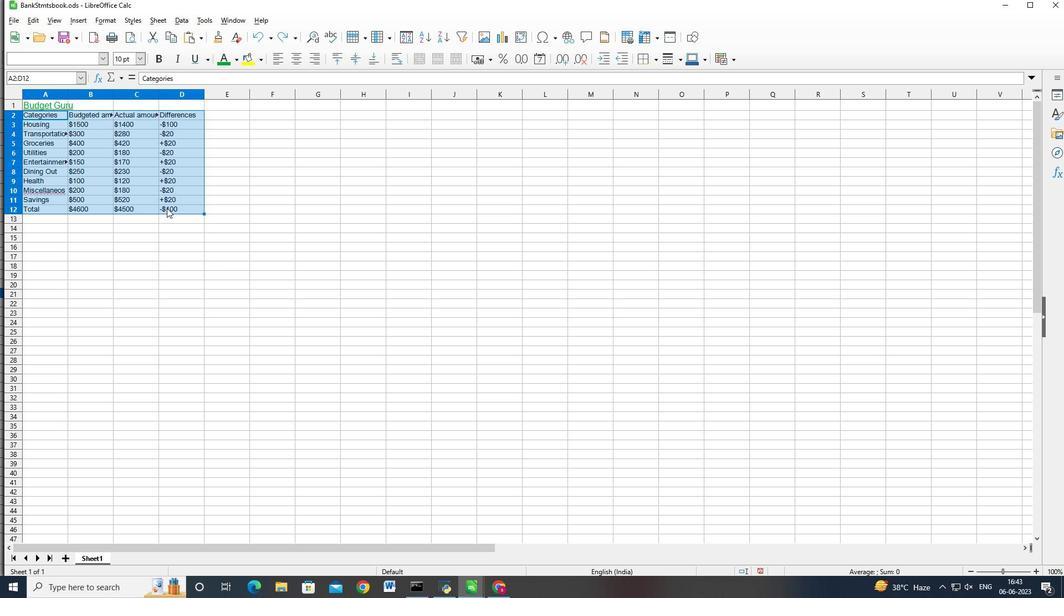 
Action: Mouse moved to (70, 86)
Screenshot: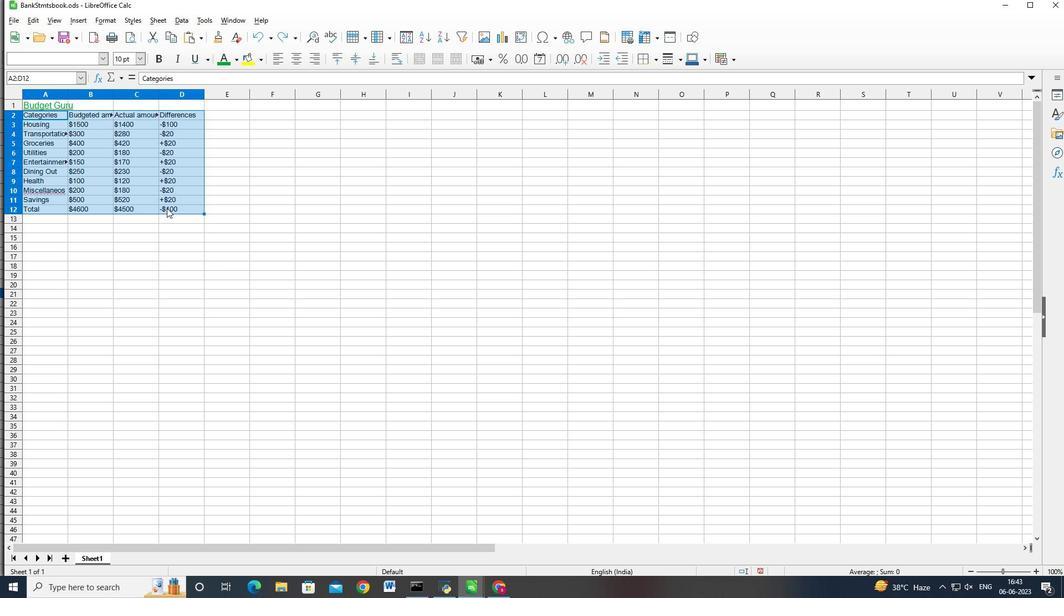
Action: Key pressed <Key.shift>
Screenshot: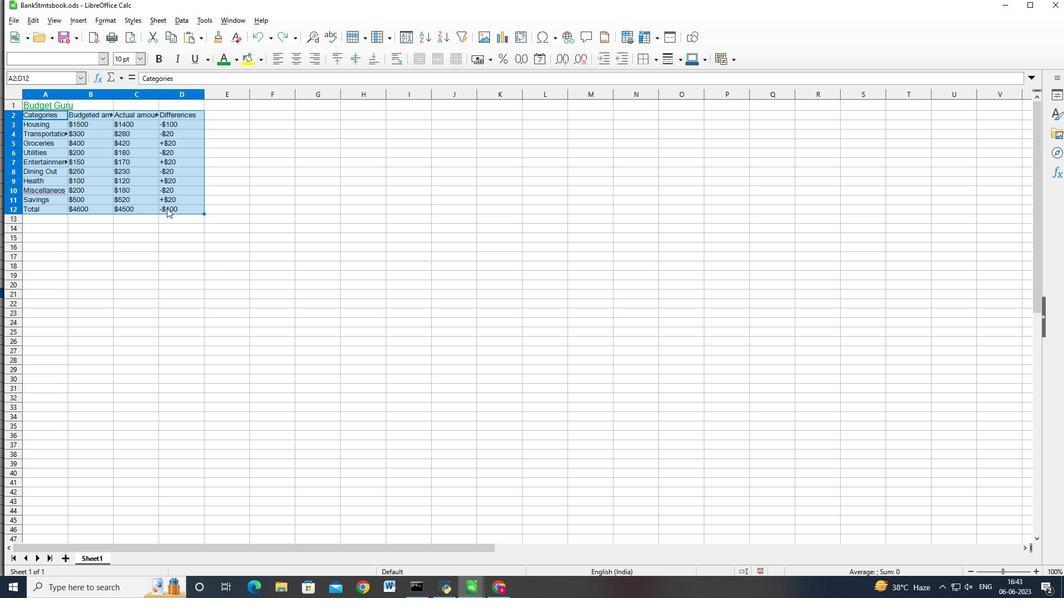 
Action: Mouse moved to (49, 64)
Screenshot: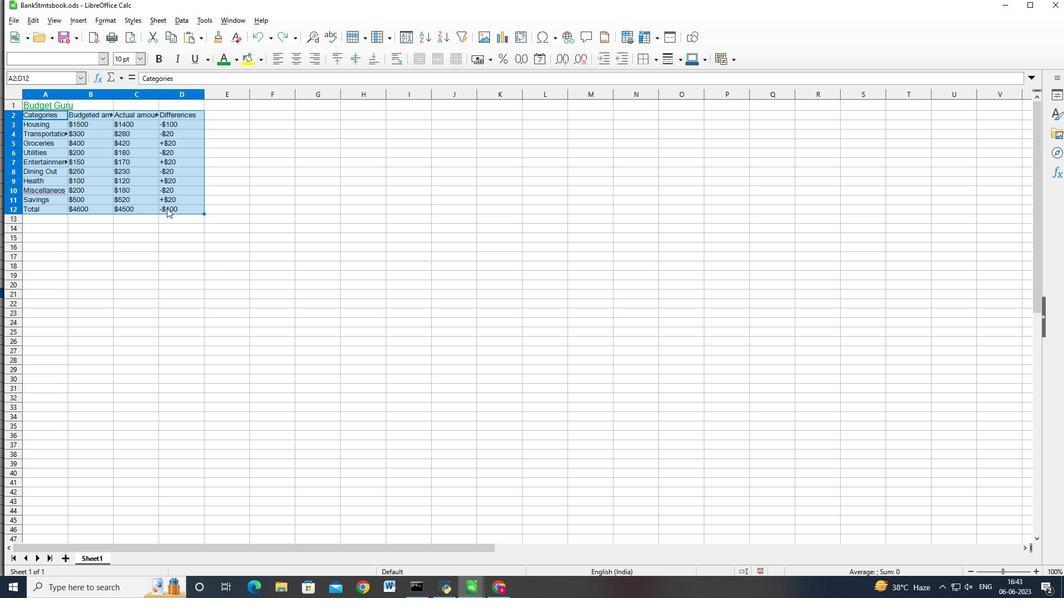 
Action: Key pressed <Key.shift>
Screenshot: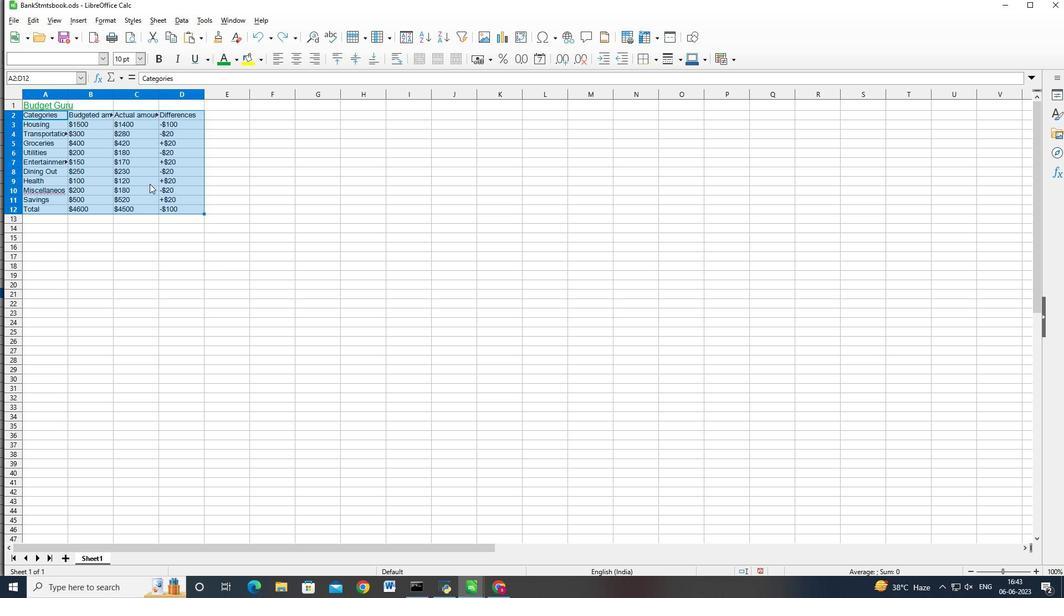 
Action: Mouse moved to (36, 50)
Screenshot: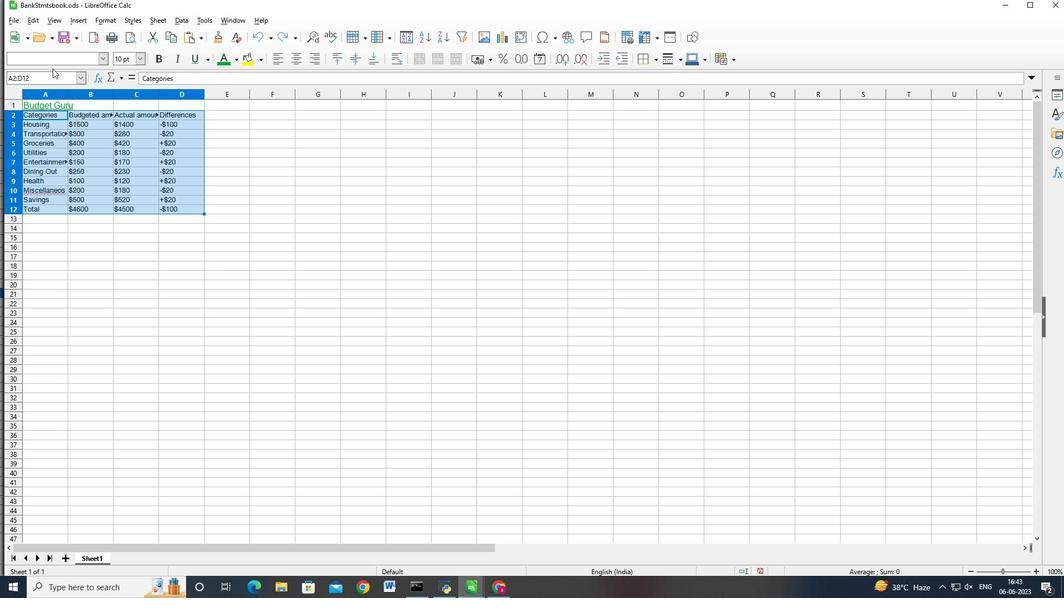 
Action: Mouse pressed left at (36, 50)
Screenshot: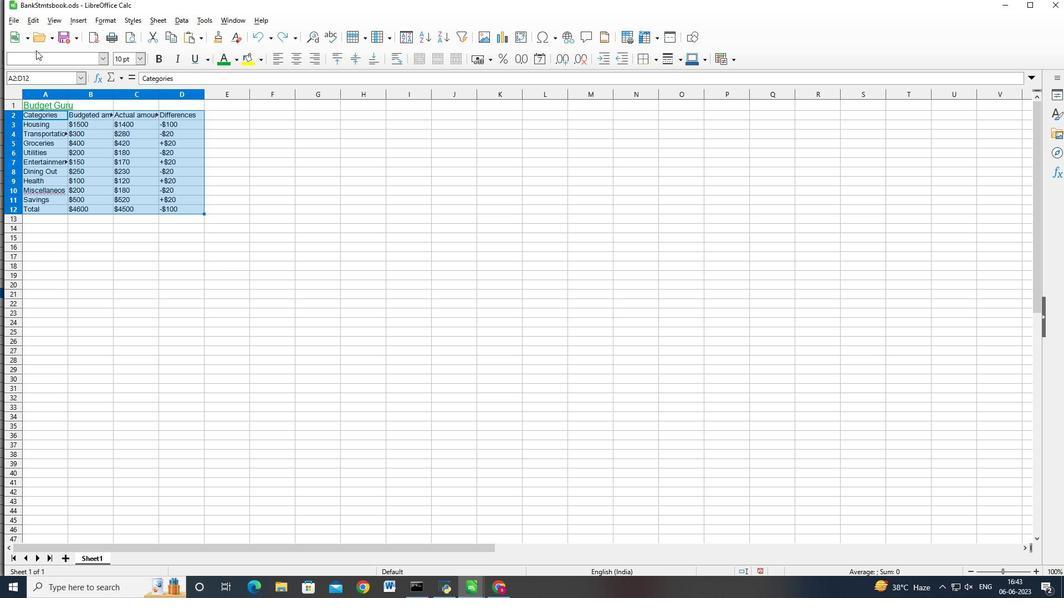 
Action: Mouse moved to (31, 57)
Screenshot: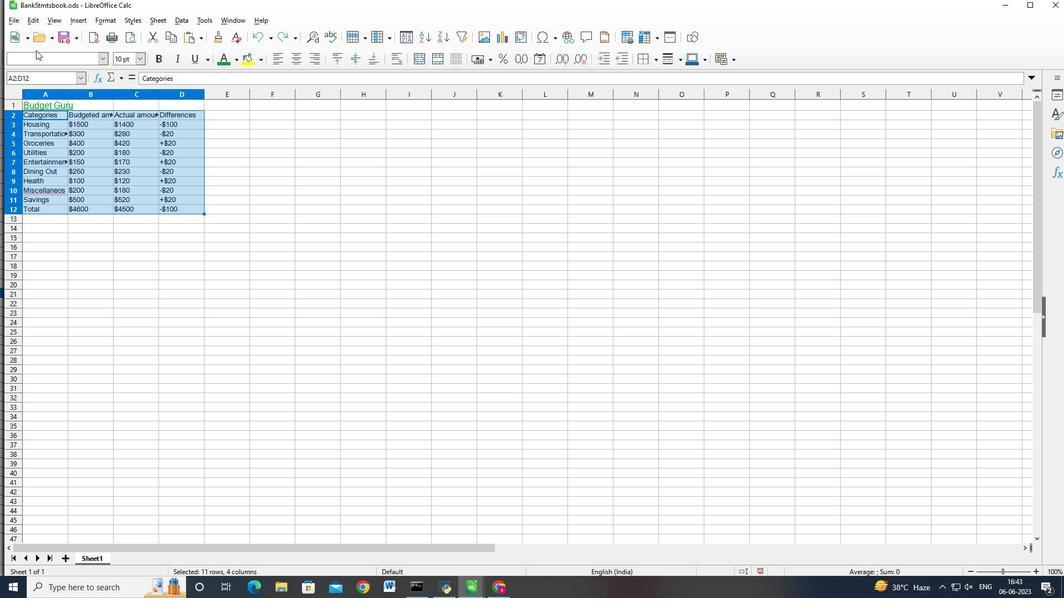 
Action: Mouse pressed left at (31, 57)
Screenshot: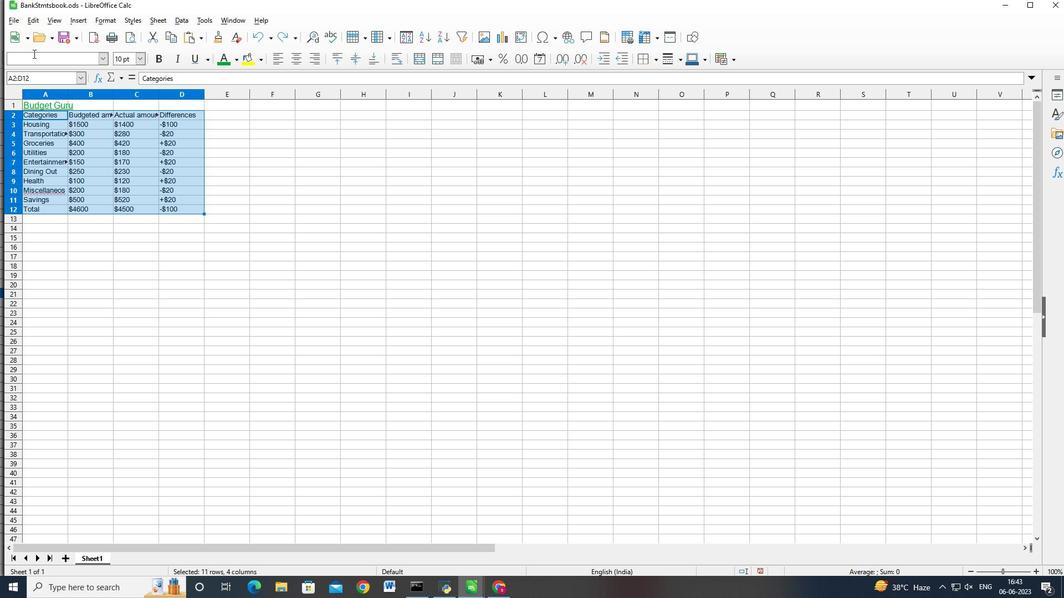 
Action: Key pressed <Key.shift_r>Antiqua<Key.enter>
Screenshot: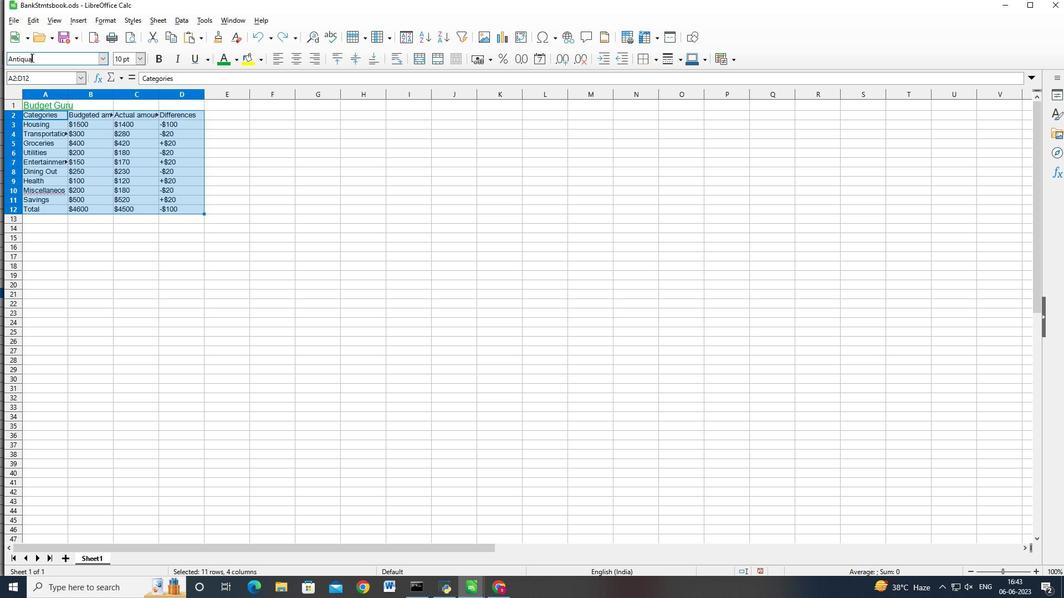 
Action: Mouse moved to (142, 63)
Screenshot: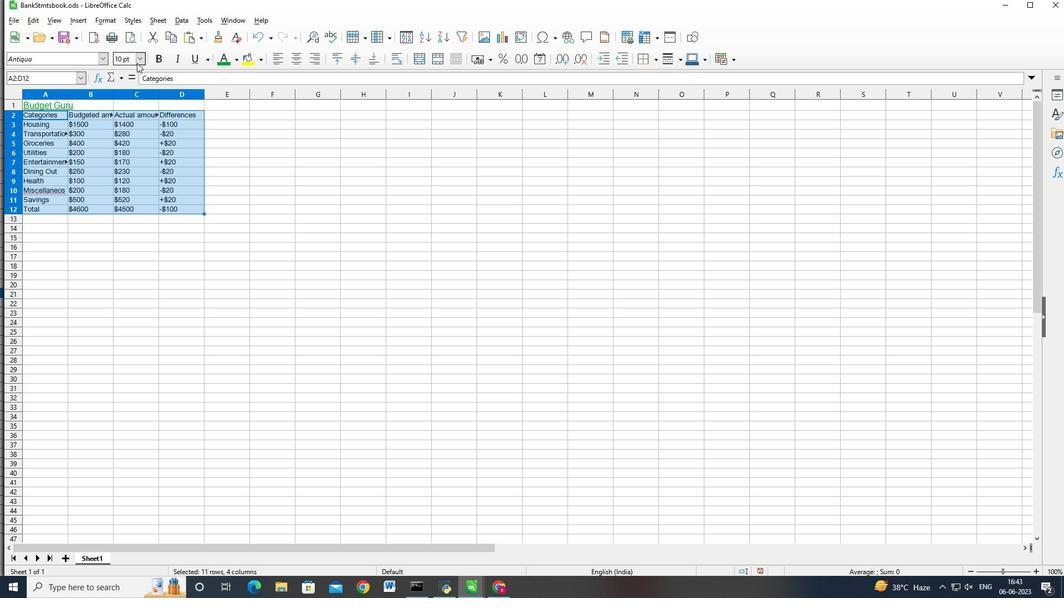 
Action: Mouse pressed left at (142, 63)
Screenshot: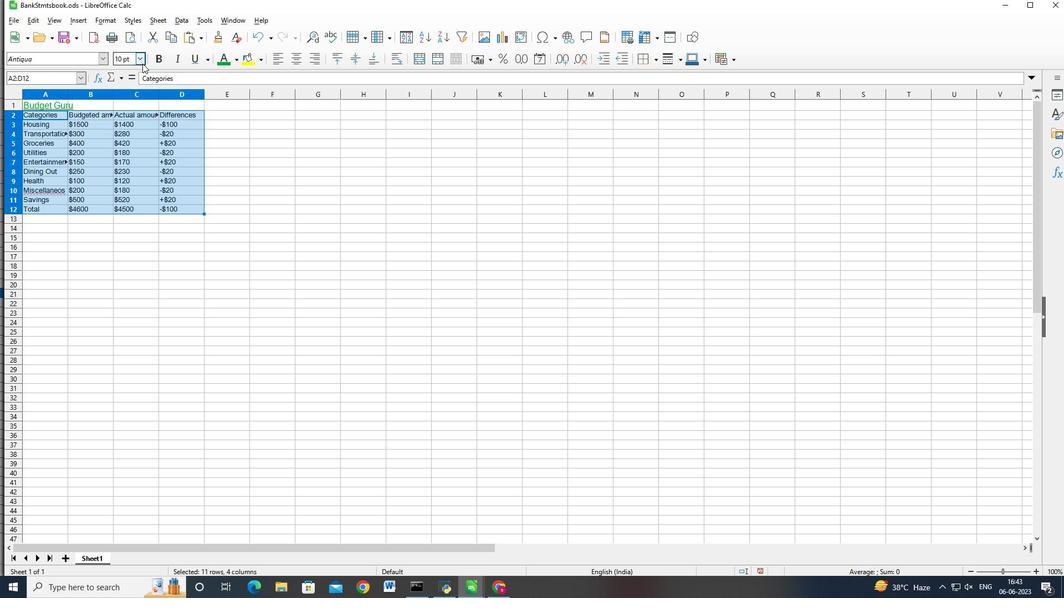 
Action: Mouse moved to (123, 96)
Screenshot: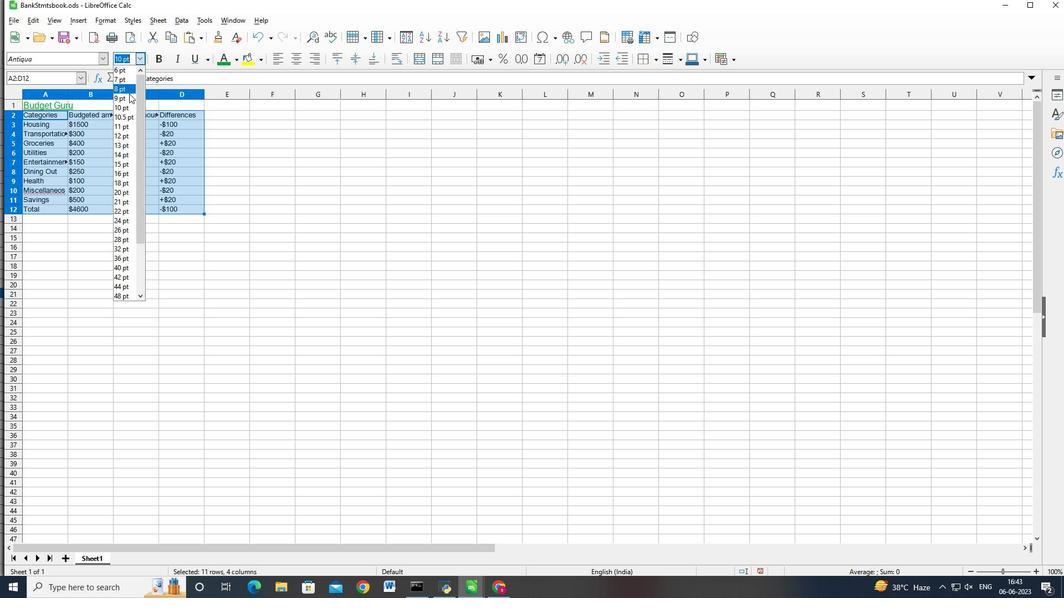 
Action: Mouse pressed left at (123, 96)
Screenshot: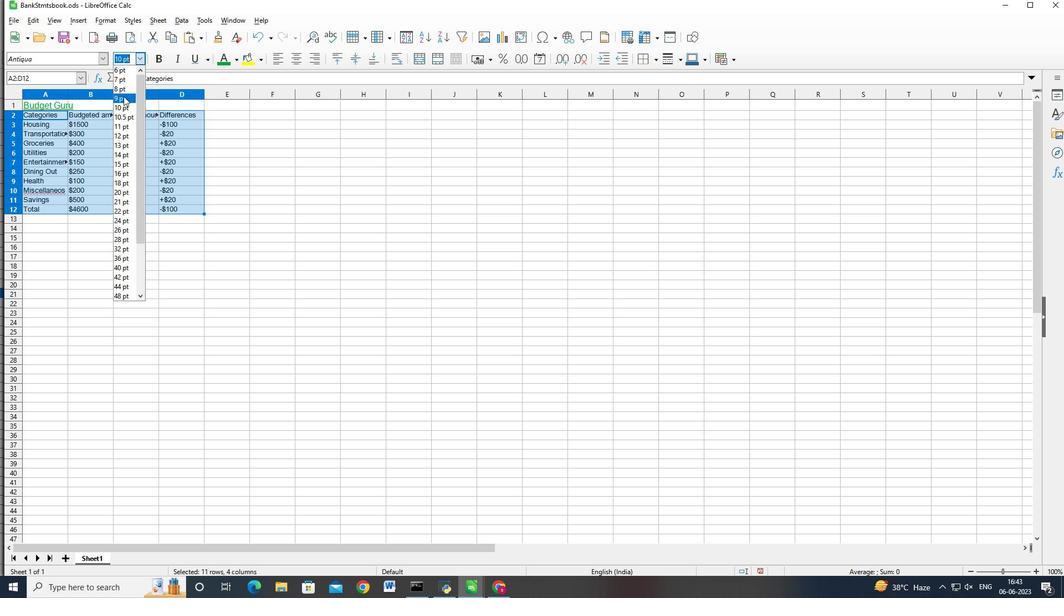 
Action: Mouse moved to (52, 103)
Screenshot: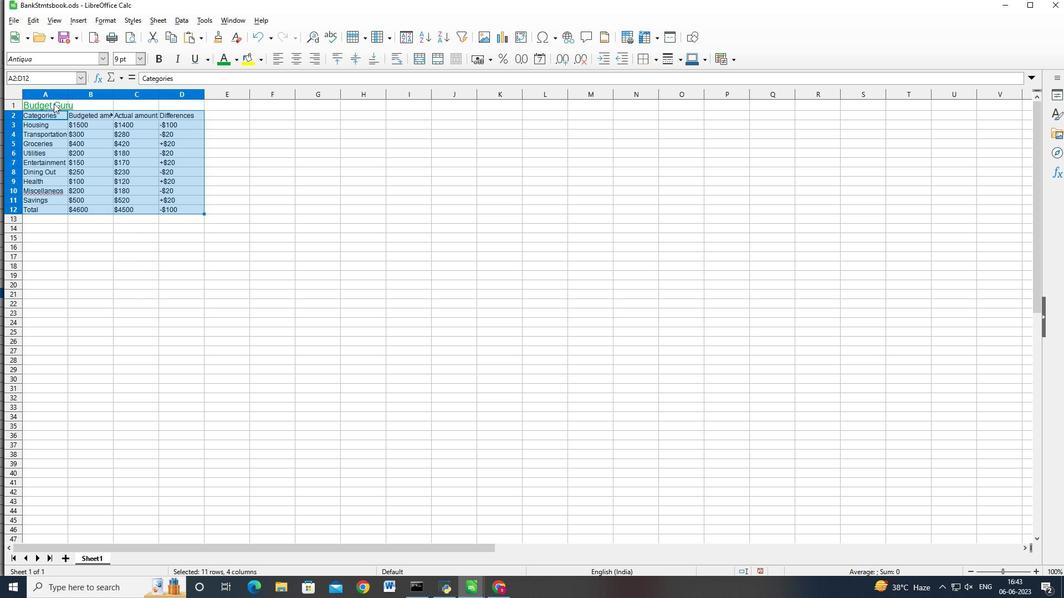 
Action: Mouse pressed left at (52, 103)
Screenshot: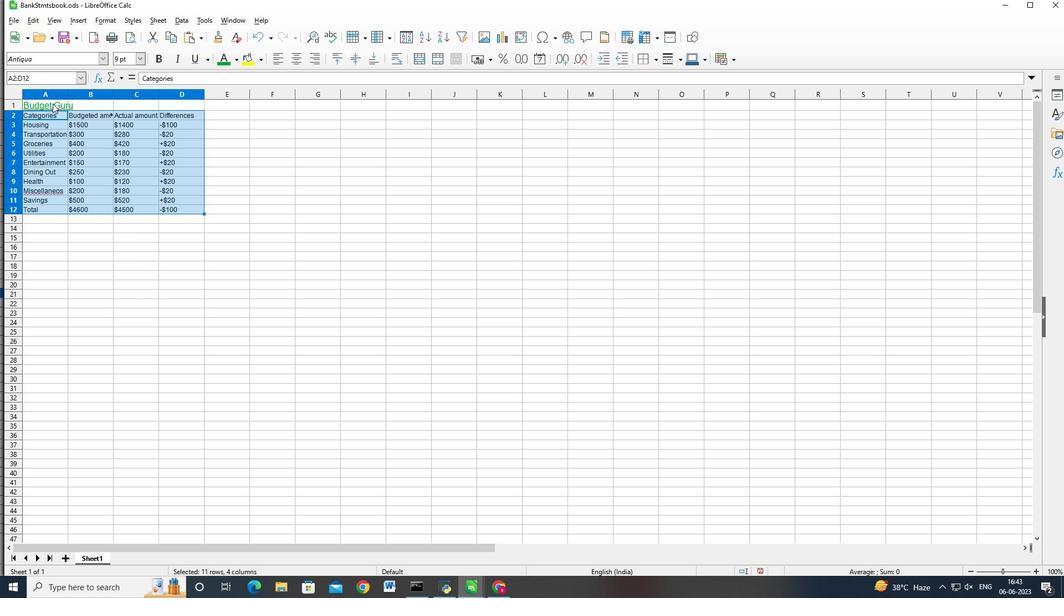 
Action: Mouse moved to (78, 100)
Screenshot: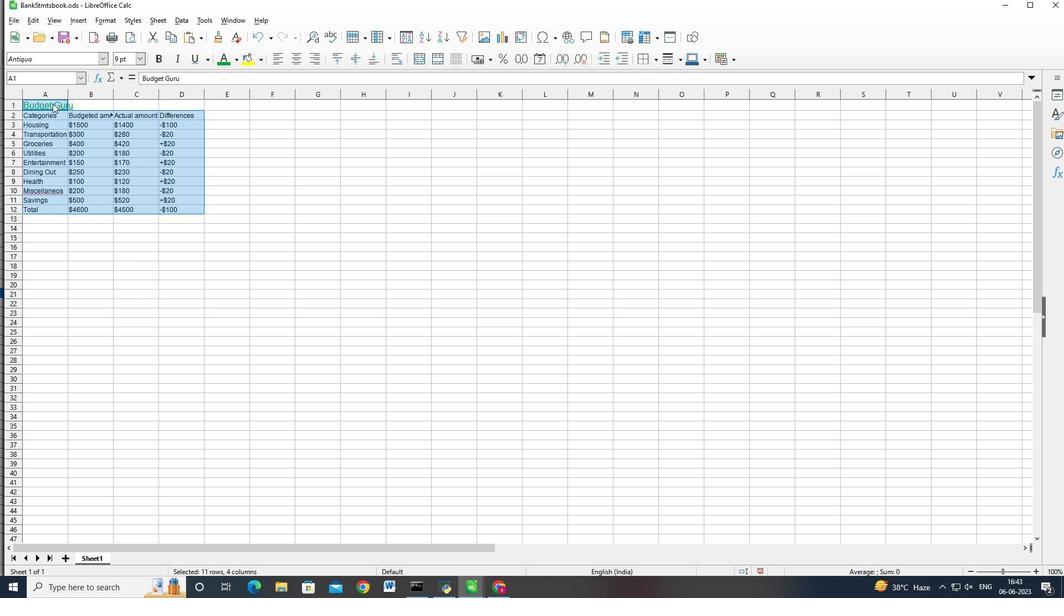 
Action: Mouse pressed left at (78, 100)
Screenshot: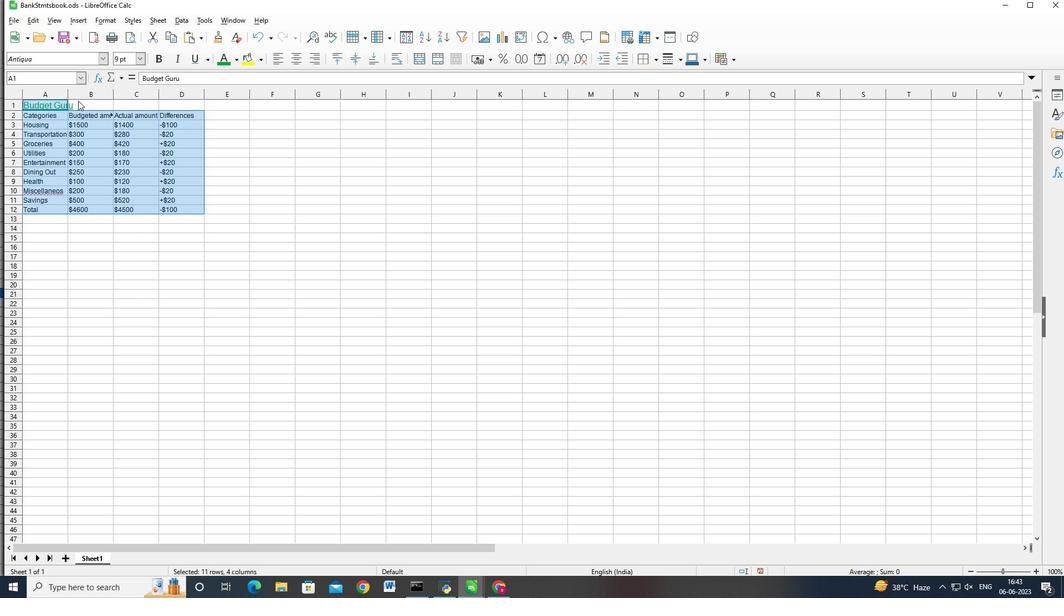 
Action: Mouse moved to (317, 53)
Screenshot: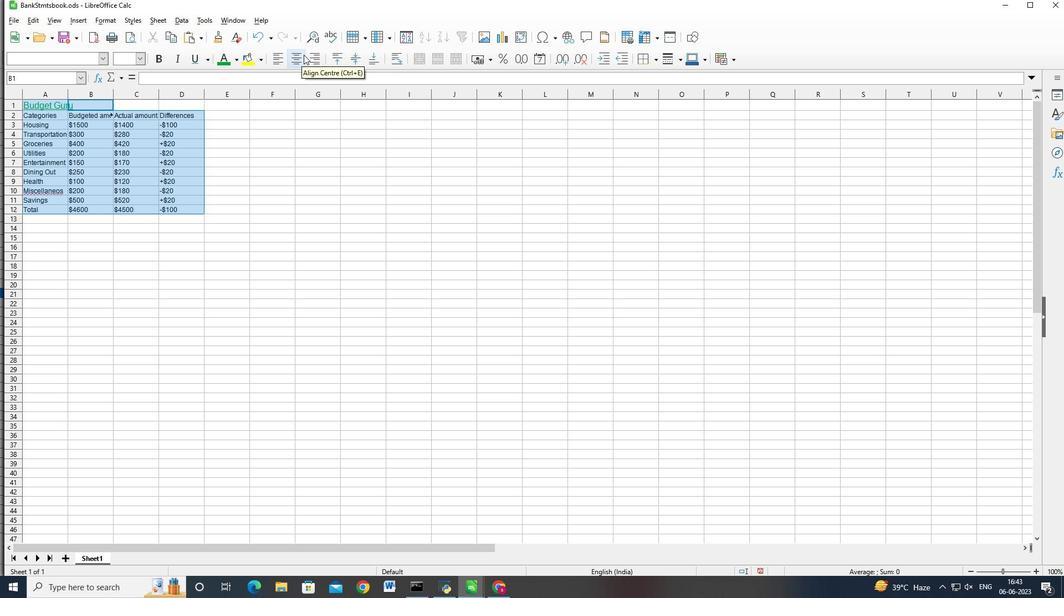 
Action: Mouse pressed left at (317, 53)
Screenshot: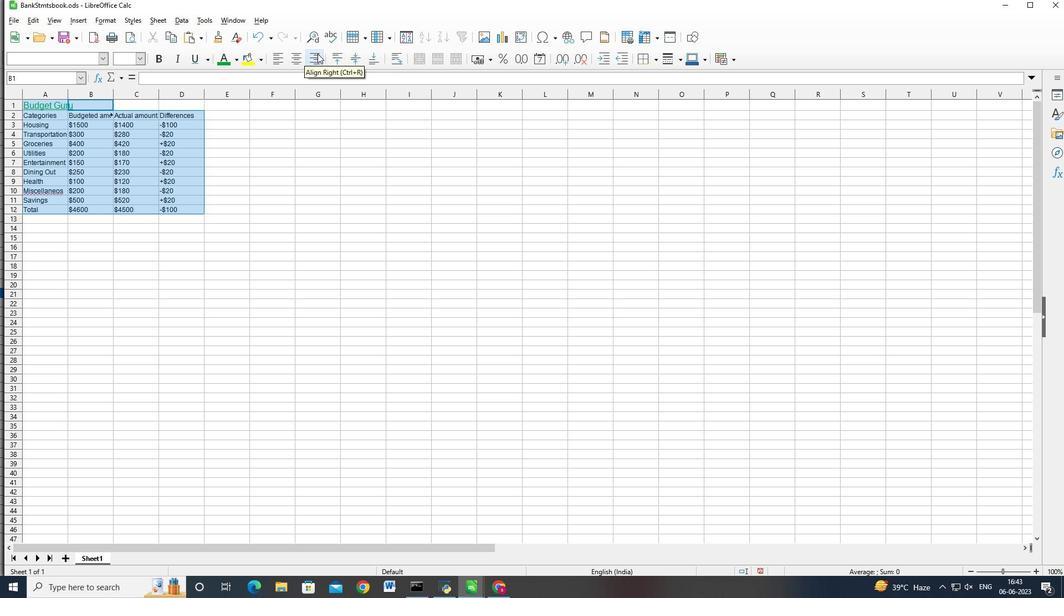 
Action: Mouse moved to (327, 108)
Screenshot: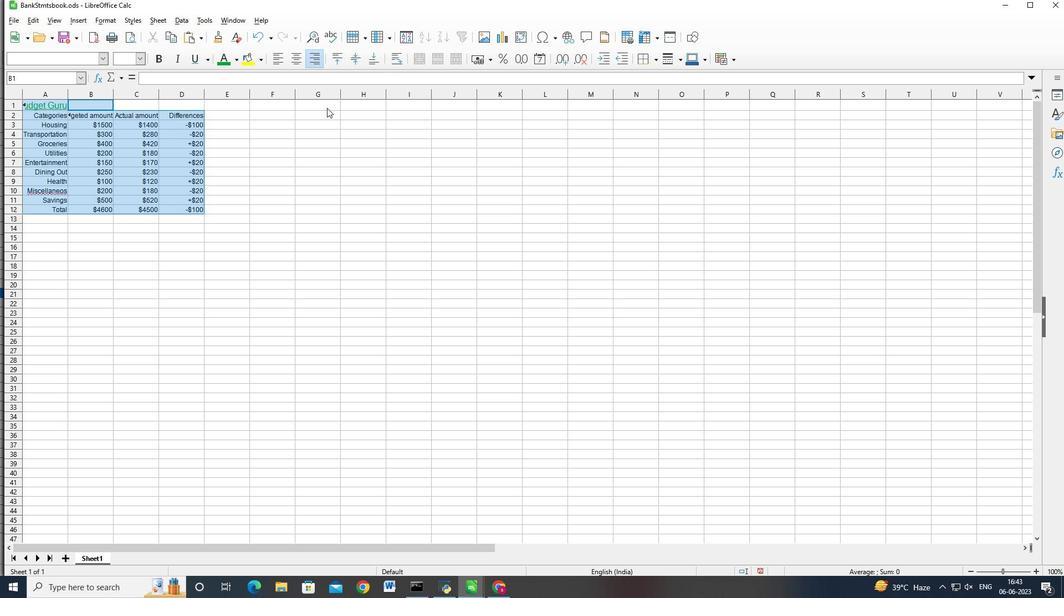 
